 Task: Update 'Card0000000204' with label 'Label0000000204', start date '11/01/2023', due date '11/30/2023 4:19 PM', checklist 'CL0000000204', and assign a member.
Action: Mouse moved to (363, 401)
Screenshot: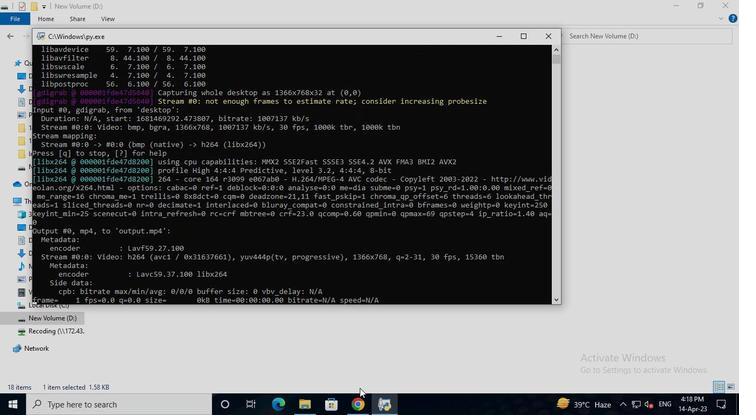 
Action: Mouse pressed left at (363, 401)
Screenshot: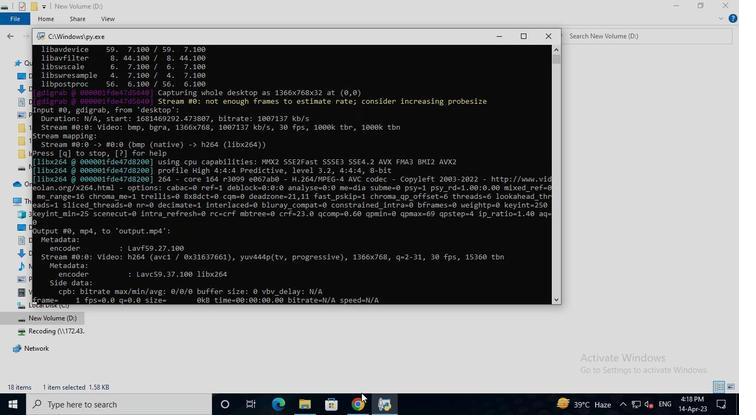 
Action: Mouse moved to (375, 324)
Screenshot: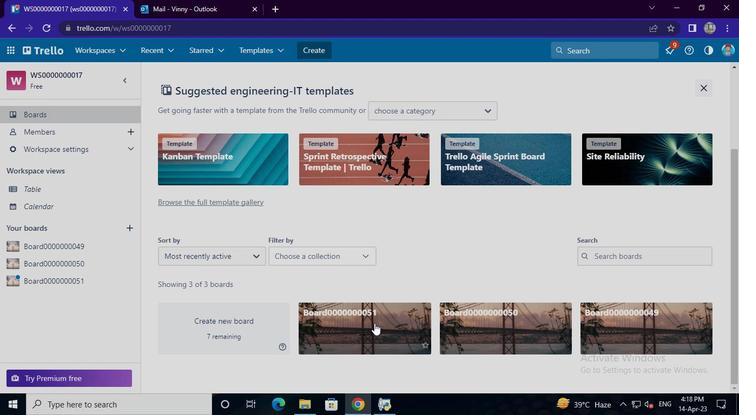 
Action: Mouse pressed left at (375, 324)
Screenshot: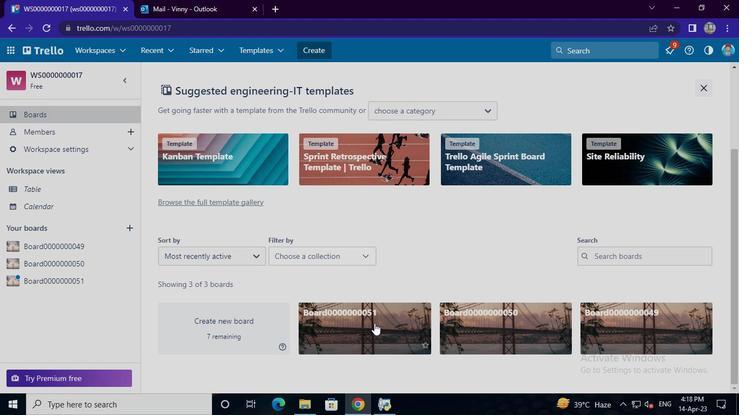 
Action: Mouse moved to (273, 344)
Screenshot: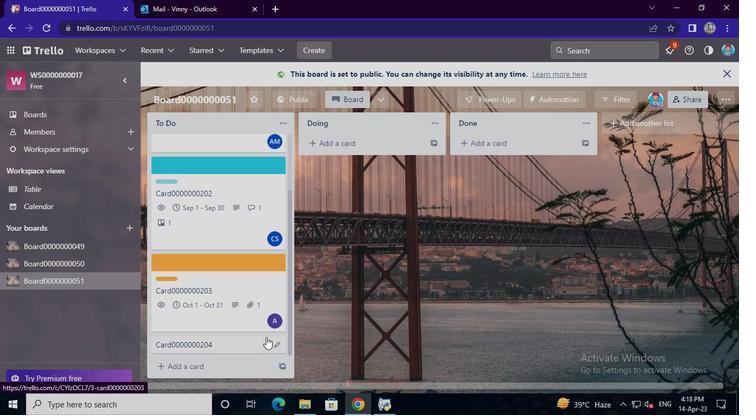
Action: Mouse pressed left at (273, 344)
Screenshot: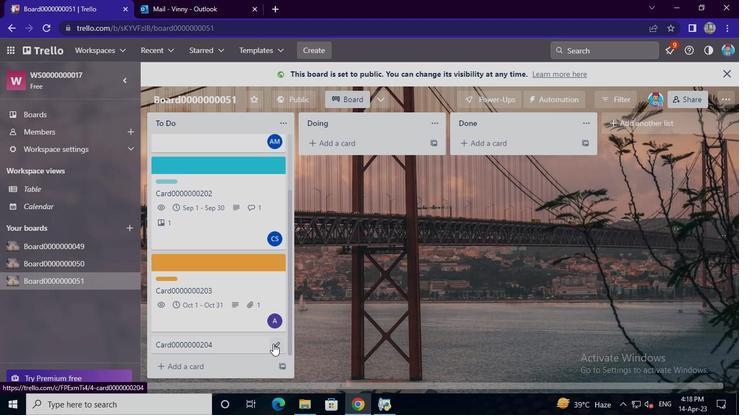 
Action: Mouse moved to (321, 244)
Screenshot: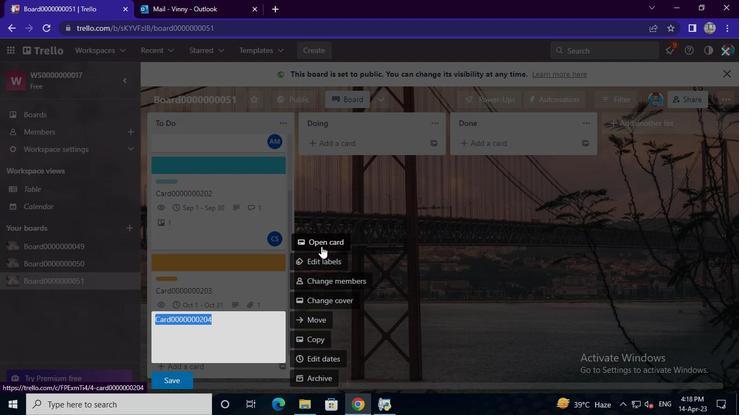
Action: Mouse pressed left at (321, 244)
Screenshot: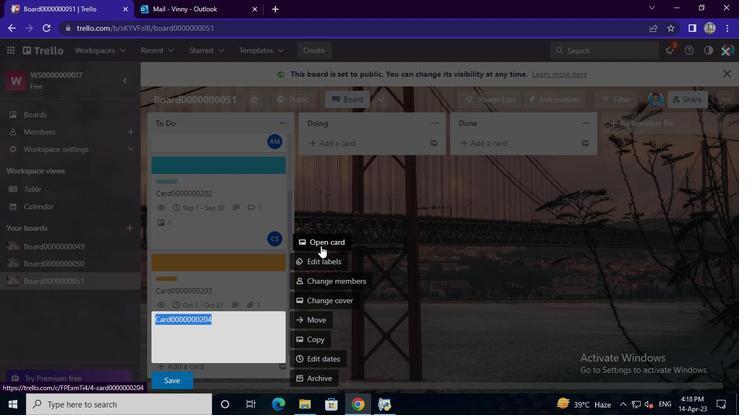 
Action: Mouse moved to (513, 138)
Screenshot: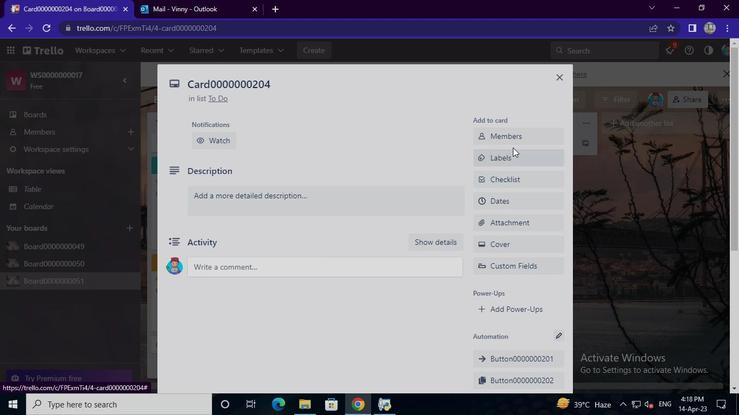
Action: Mouse pressed left at (513, 138)
Screenshot: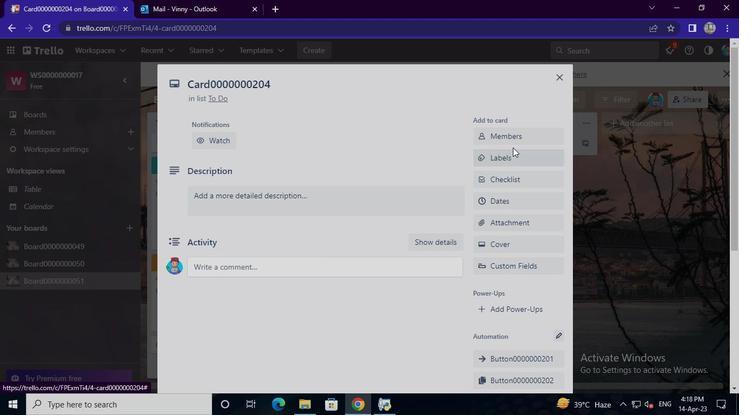 
Action: Mouse moved to (525, 183)
Screenshot: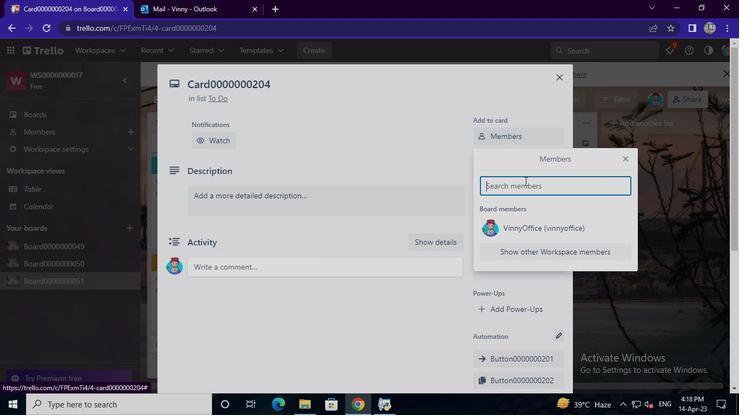 
Action: Mouse pressed left at (525, 183)
Screenshot: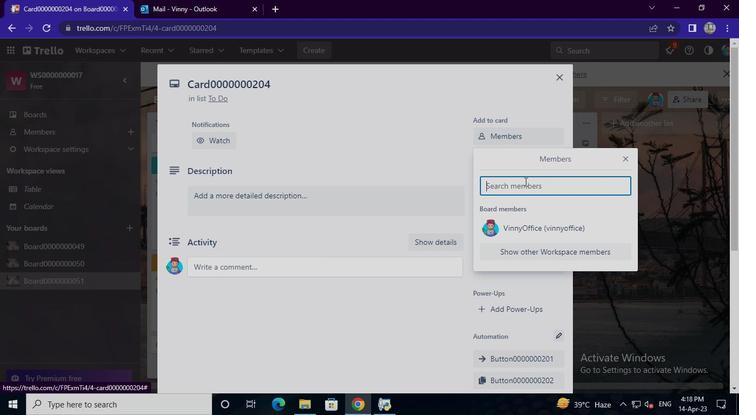 
Action: Mouse moved to (545, 169)
Screenshot: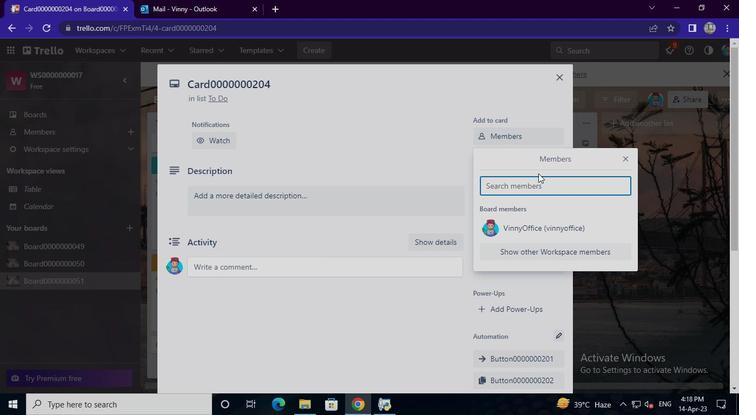 
Action: Keyboard n
Screenshot: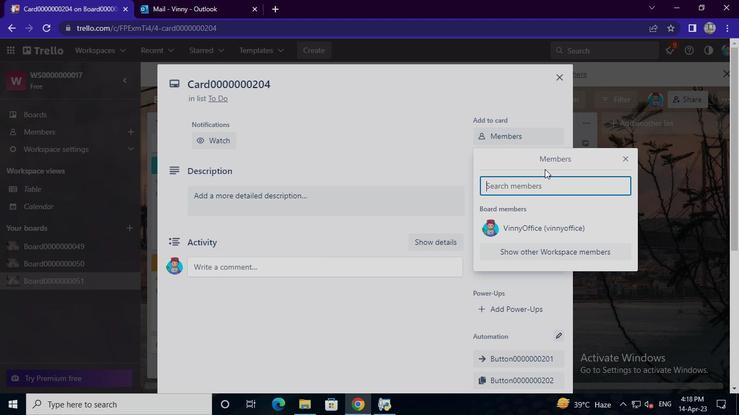 
Action: Keyboard i
Screenshot: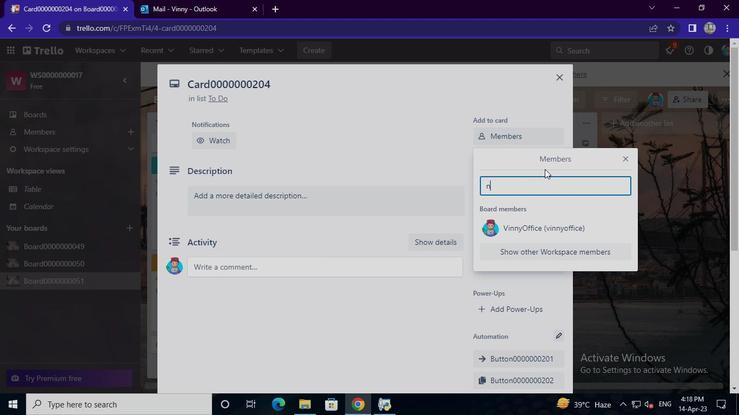 
Action: Keyboard c
Screenshot: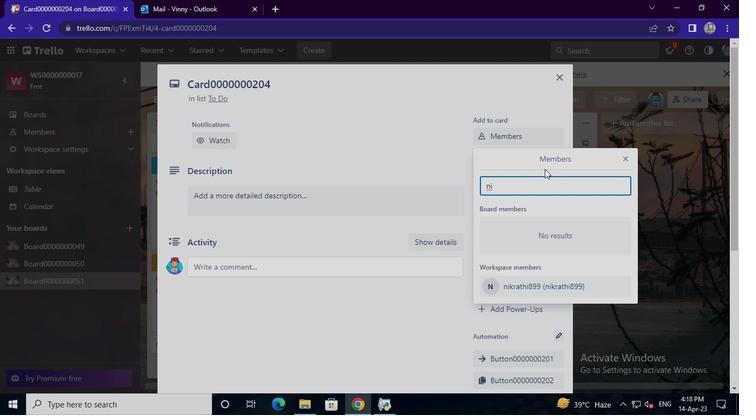 
Action: Keyboard k
Screenshot: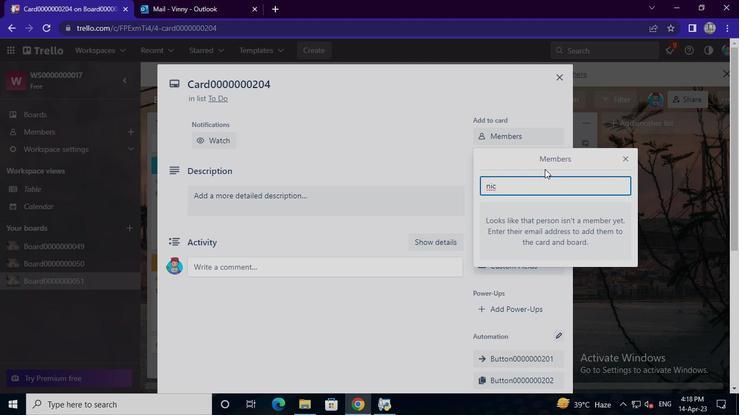 
Action: Keyboard Key.backspace
Screenshot: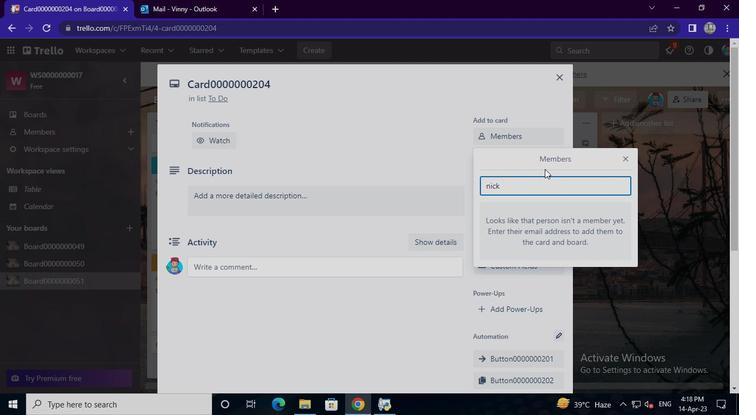 
Action: Keyboard Key.backspace
Screenshot: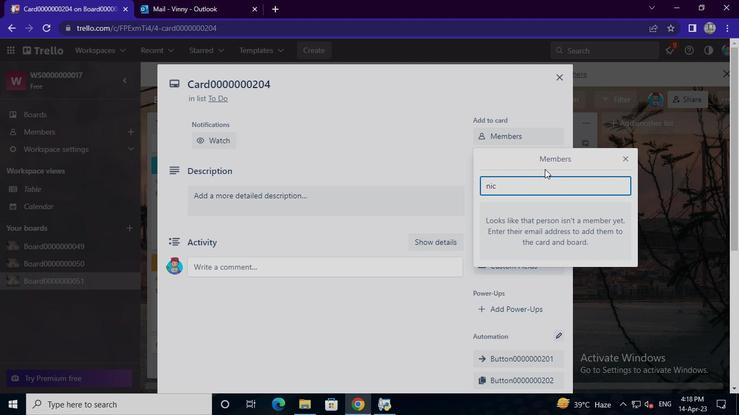 
Action: Keyboard k
Screenshot: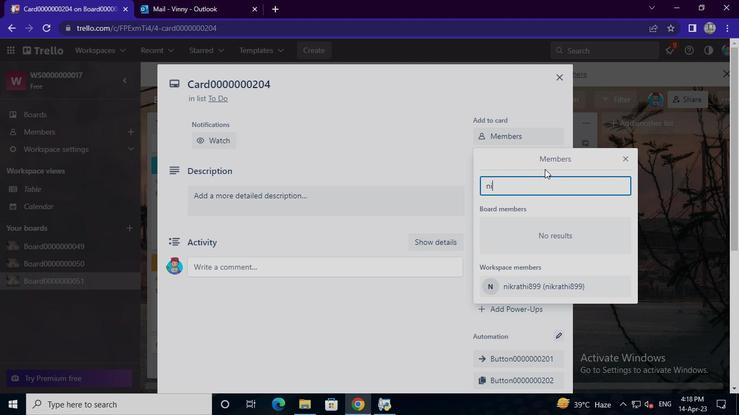 
Action: Keyboard r
Screenshot: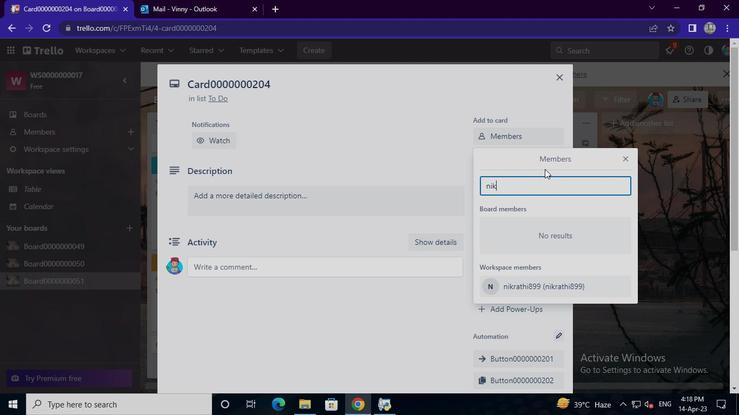 
Action: Keyboard a
Screenshot: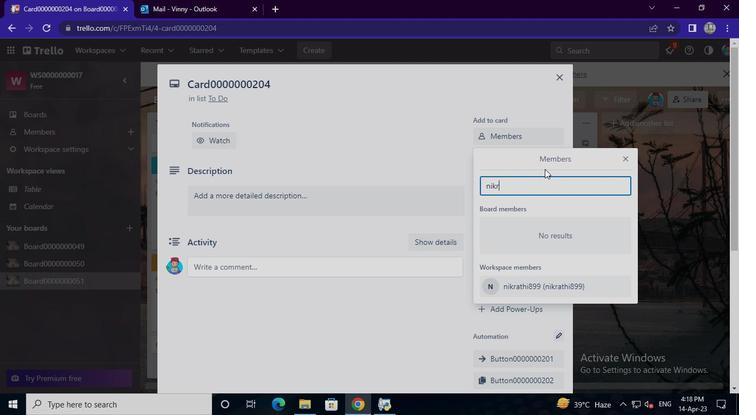 
Action: Keyboard t
Screenshot: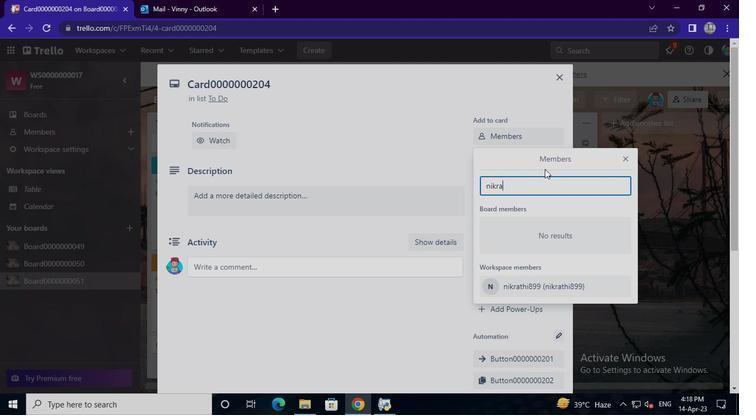 
Action: Keyboard h
Screenshot: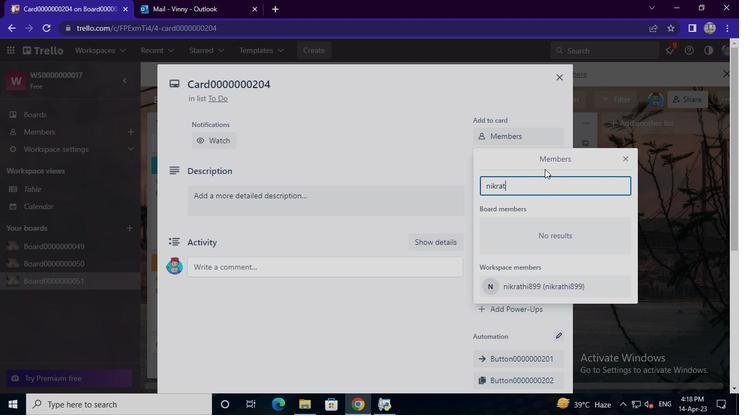 
Action: Keyboard i
Screenshot: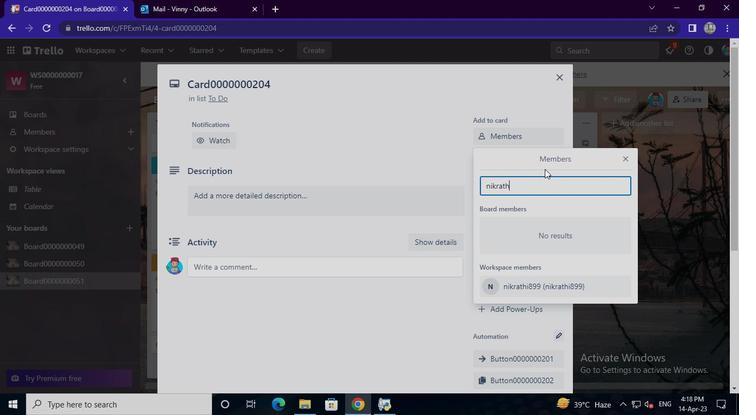 
Action: Keyboard 8
Screenshot: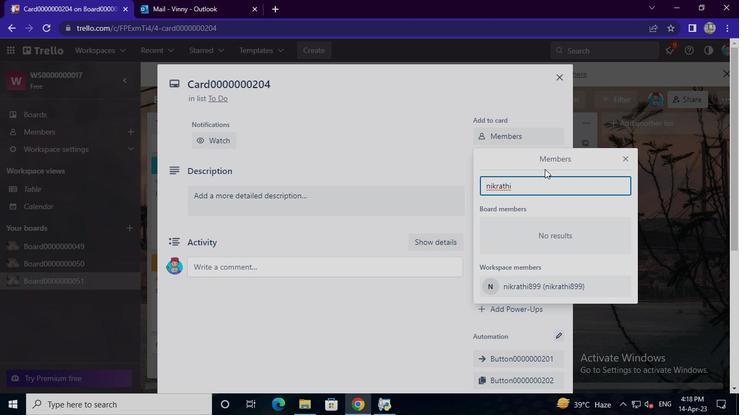 
Action: Keyboard 9
Screenshot: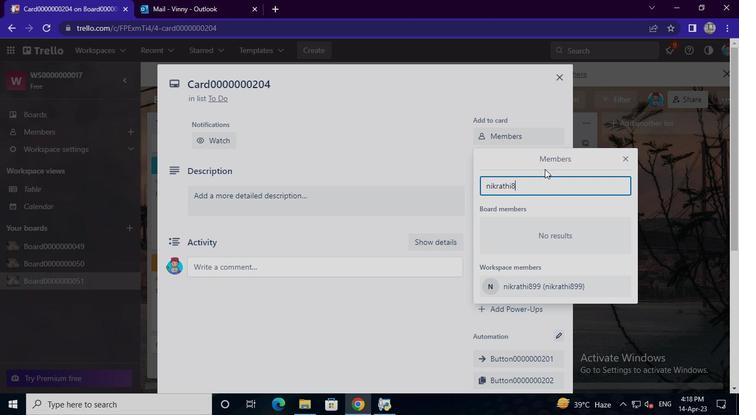 
Action: Keyboard 9
Screenshot: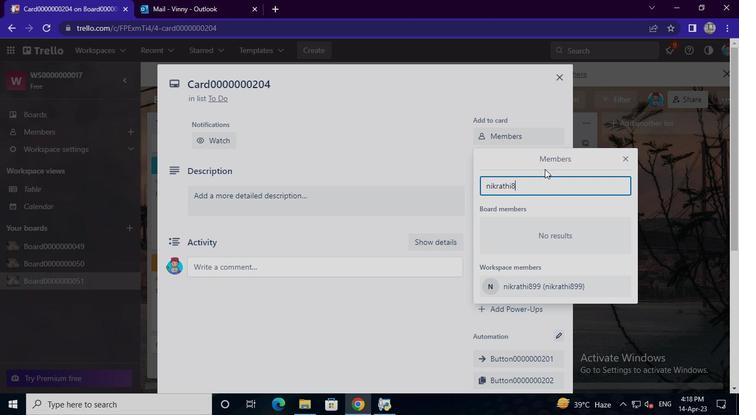 
Action: Keyboard Key.shift
Screenshot: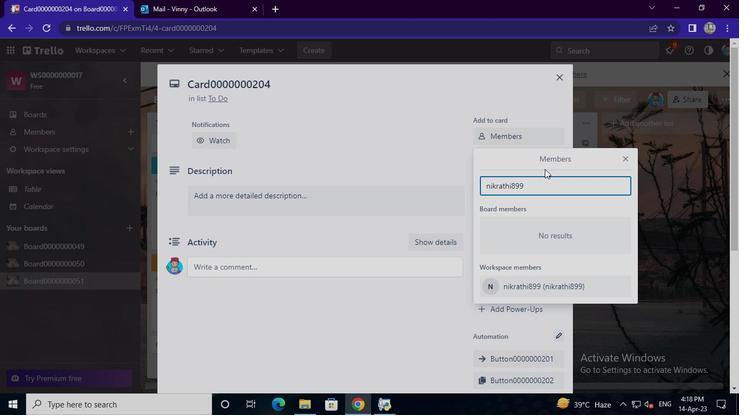 
Action: Keyboard Key.shift
Screenshot: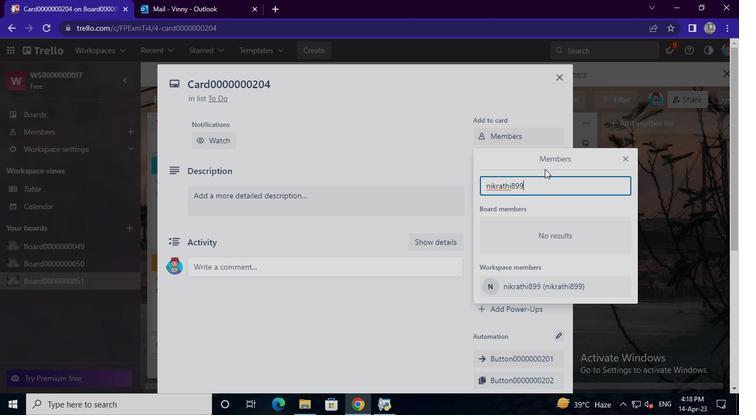 
Action: Keyboard Key.shift
Screenshot: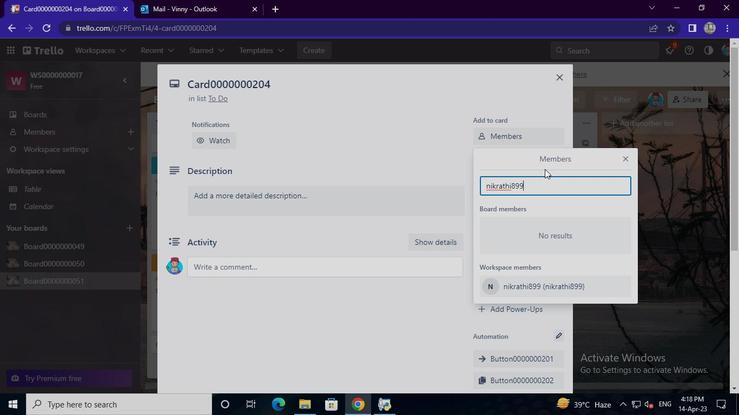 
Action: Keyboard Key.shift
Screenshot: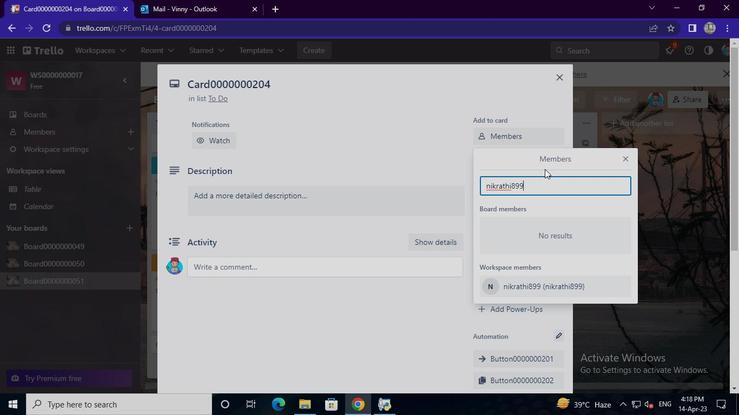 
Action: Keyboard @
Screenshot: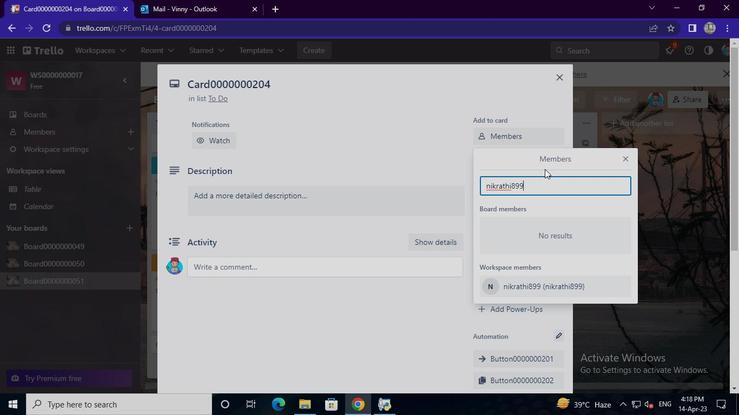 
Action: Keyboard g
Screenshot: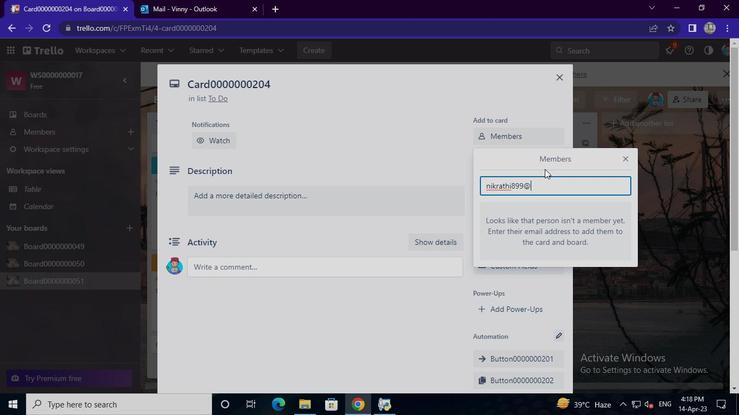 
Action: Keyboard m
Screenshot: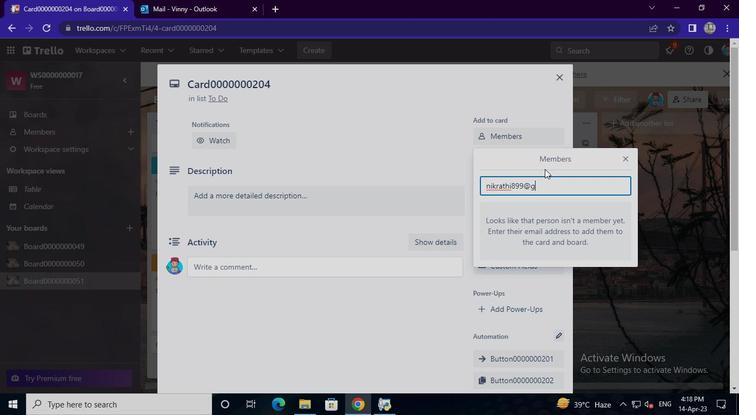 
Action: Keyboard a
Screenshot: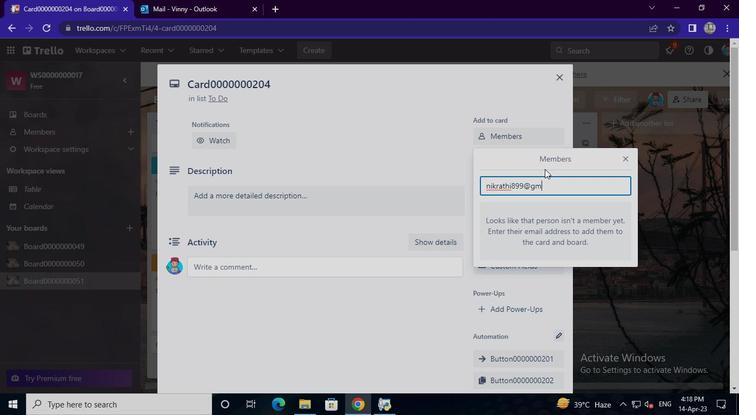 
Action: Keyboard i
Screenshot: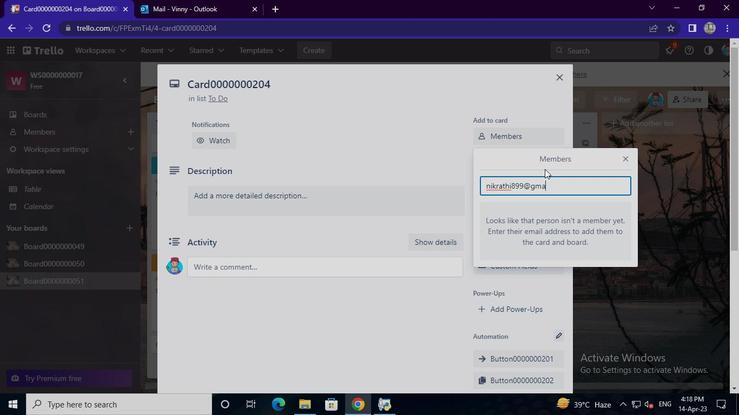 
Action: Keyboard l
Screenshot: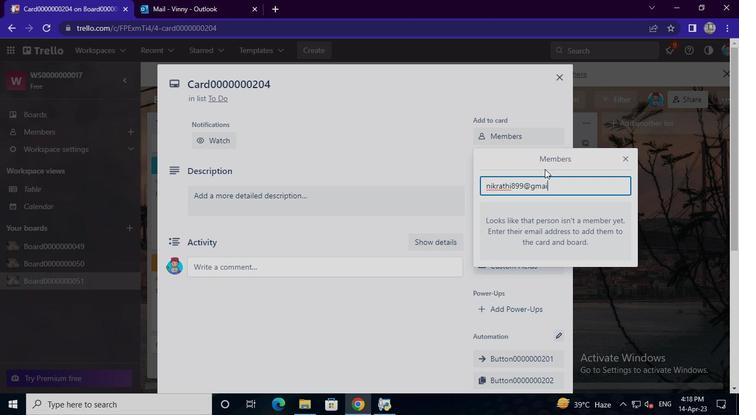 
Action: Keyboard .
Screenshot: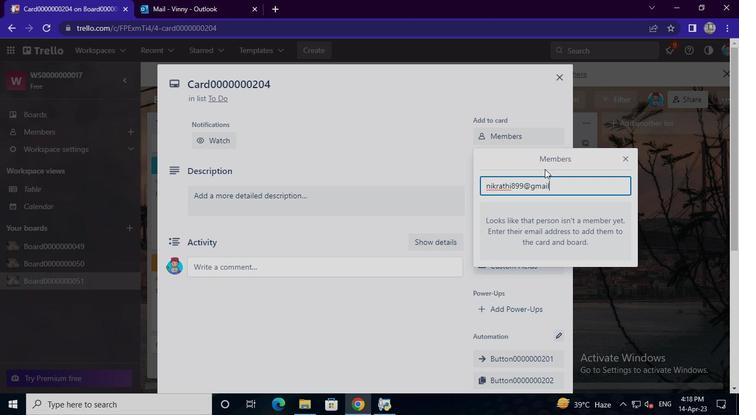 
Action: Keyboard c
Screenshot: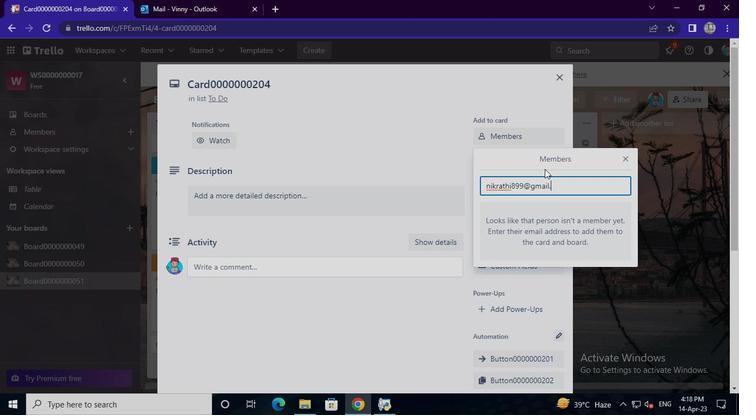 
Action: Keyboard o
Screenshot: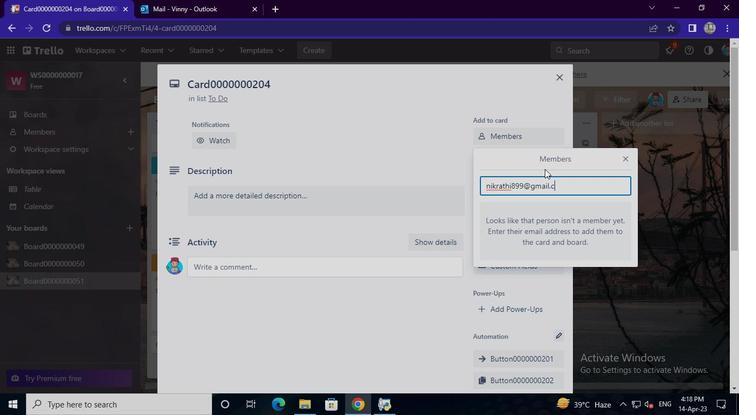 
Action: Keyboard m
Screenshot: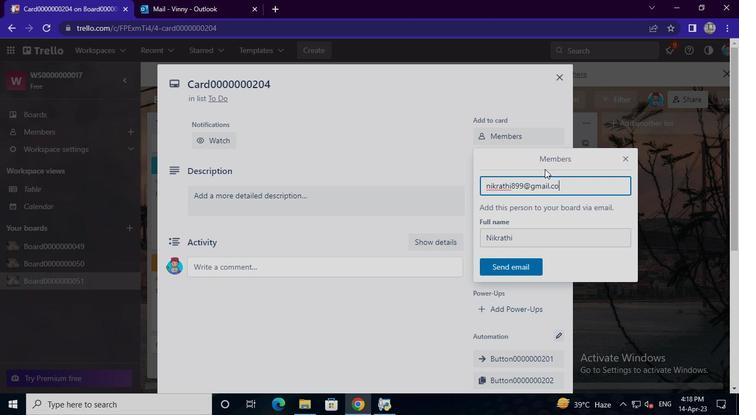 
Action: Mouse moved to (518, 269)
Screenshot: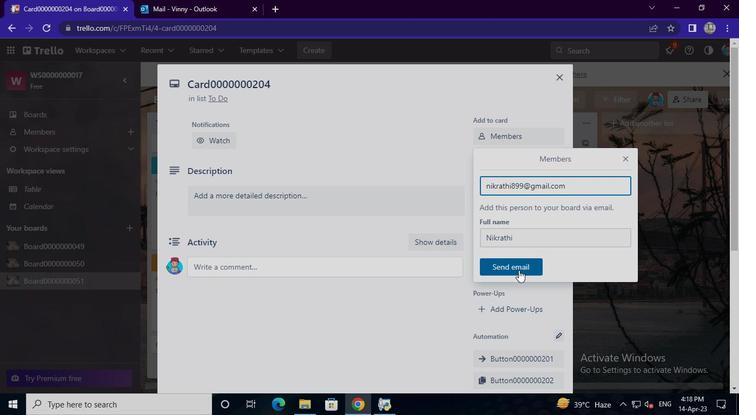
Action: Mouse pressed left at (518, 269)
Screenshot: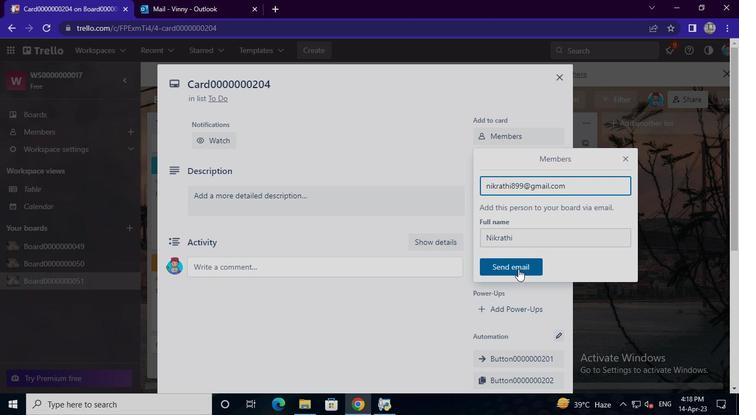 
Action: Mouse moved to (514, 162)
Screenshot: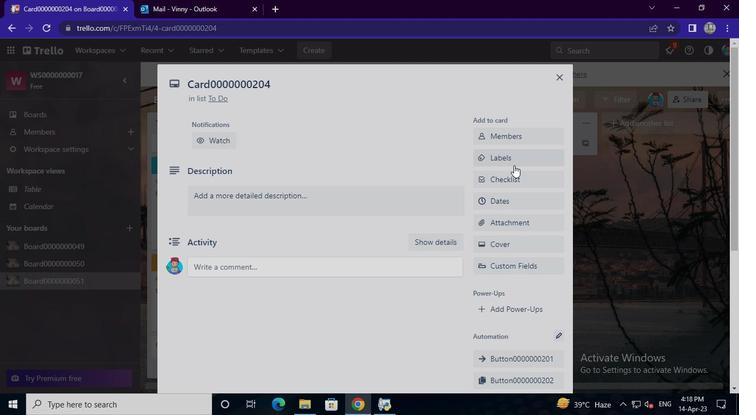 
Action: Mouse pressed left at (514, 162)
Screenshot: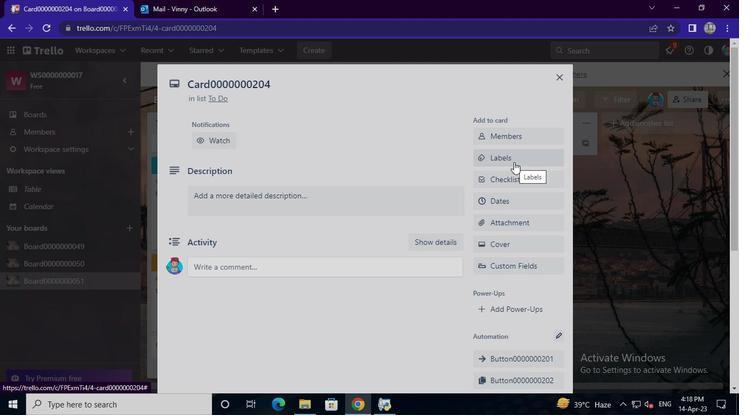 
Action: Mouse moved to (532, 103)
Screenshot: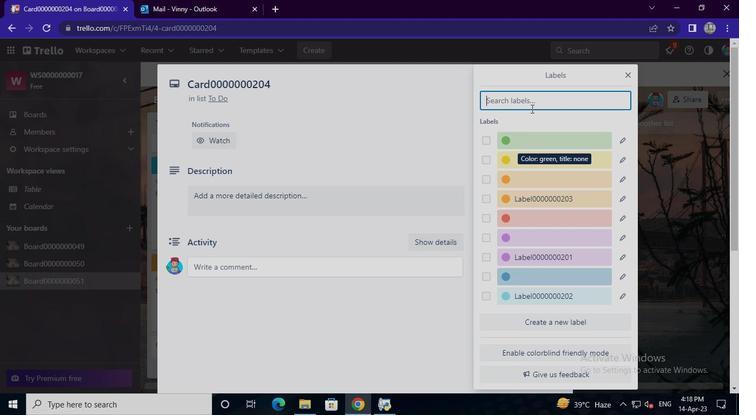 
Action: Mouse pressed left at (532, 103)
Screenshot: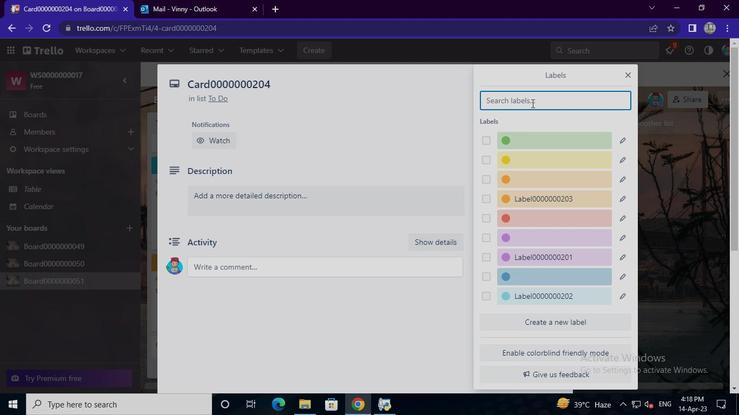 
Action: Mouse moved to (561, 80)
Screenshot: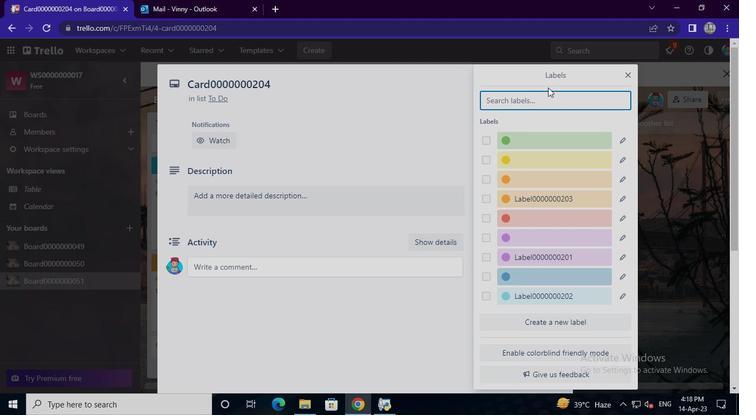 
Action: Keyboard Key.shift
Screenshot: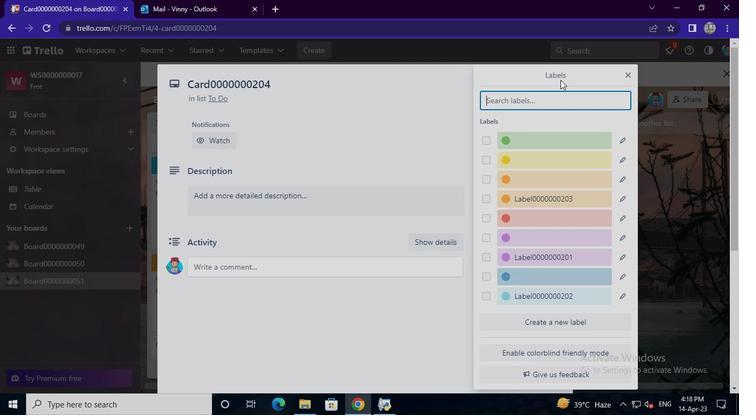 
Action: Keyboard L
Screenshot: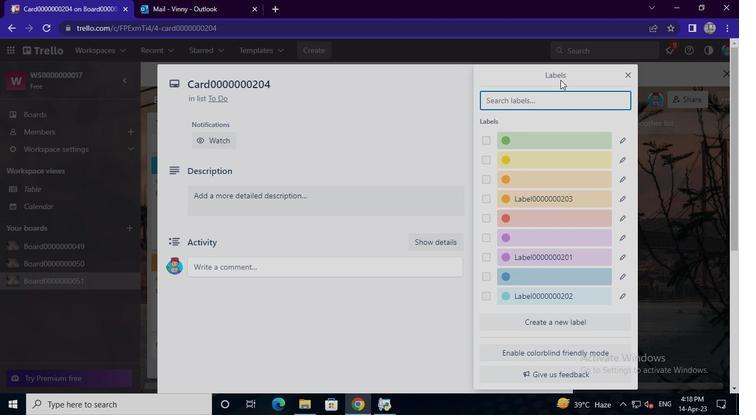 
Action: Keyboard a
Screenshot: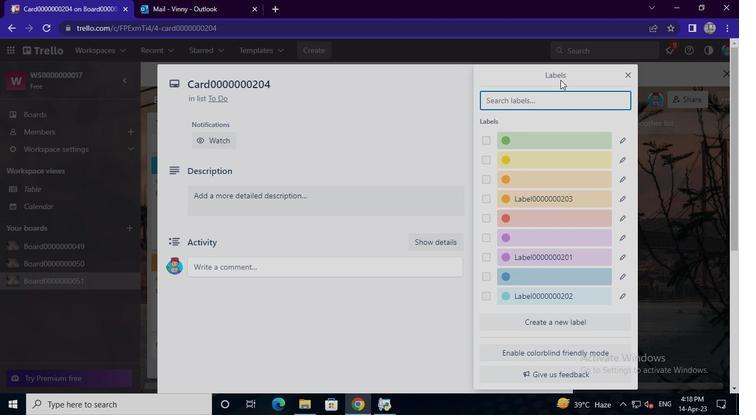 
Action: Keyboard b
Screenshot: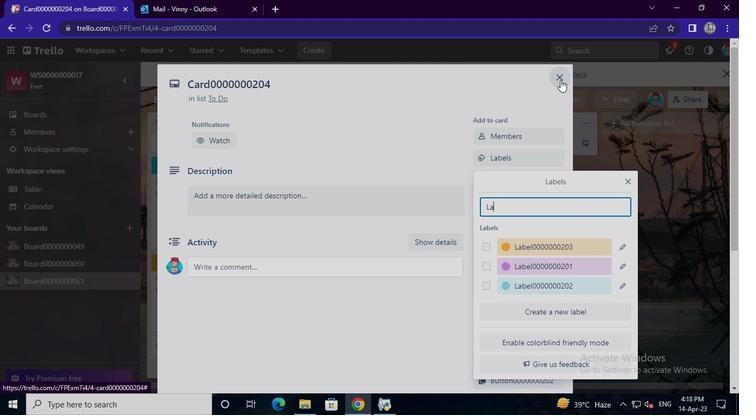 
Action: Keyboard e
Screenshot: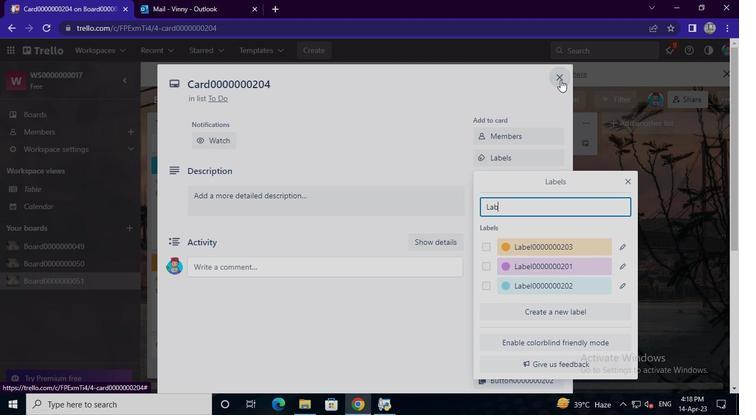 
Action: Keyboard l
Screenshot: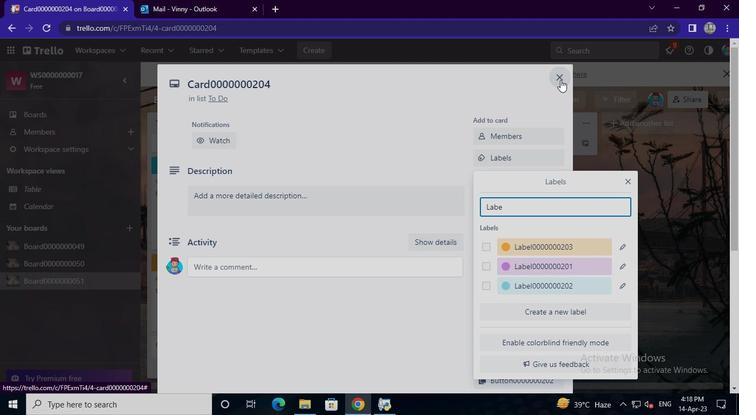 
Action: Keyboard <96>
Screenshot: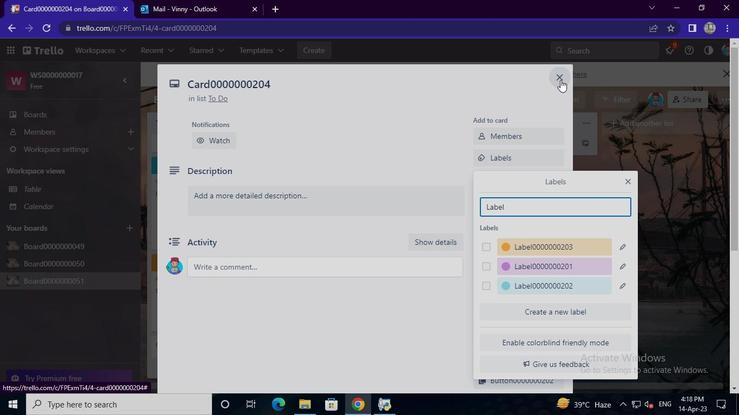 
Action: Keyboard <96>
Screenshot: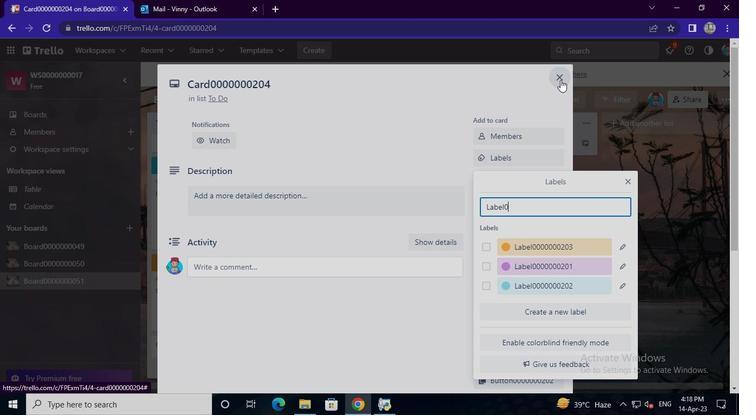 
Action: Keyboard <96>
Screenshot: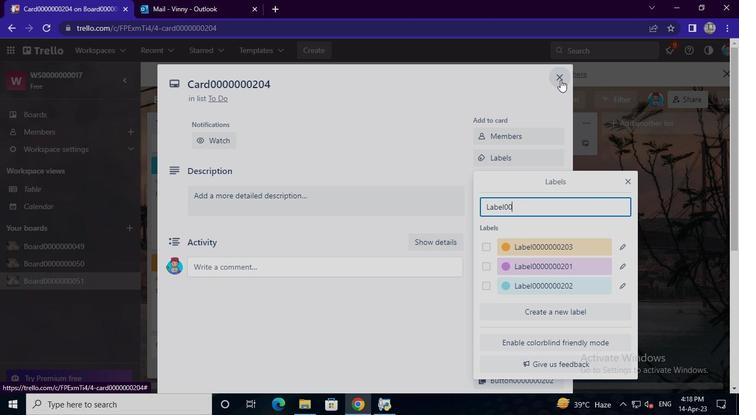 
Action: Keyboard <96>
Screenshot: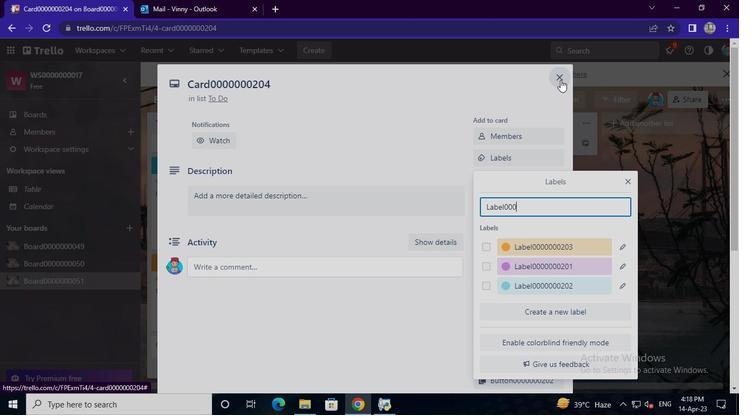 
Action: Keyboard <96>
Screenshot: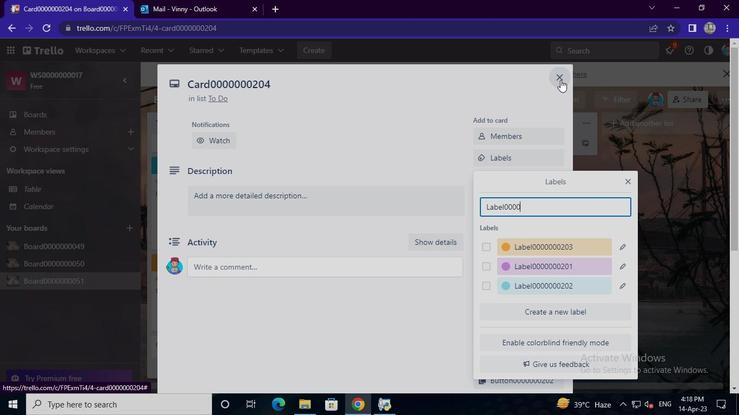 
Action: Keyboard <96>
Screenshot: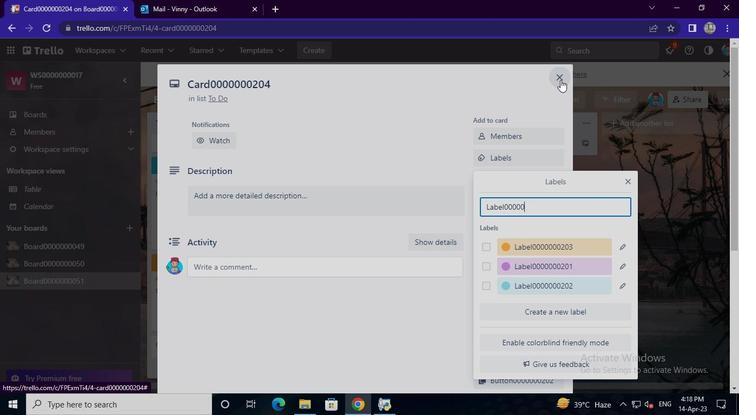 
Action: Keyboard <96>
Screenshot: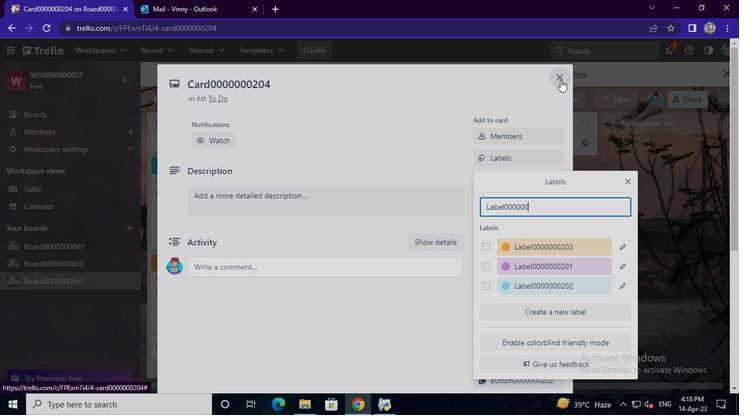 
Action: Keyboard <98>
Screenshot: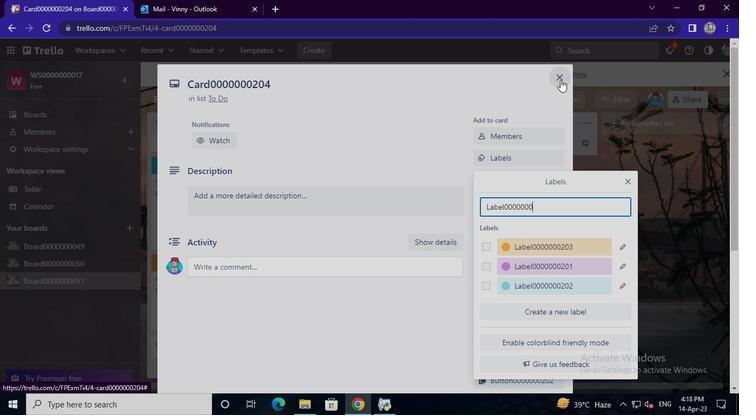 
Action: Keyboard <96>
Screenshot: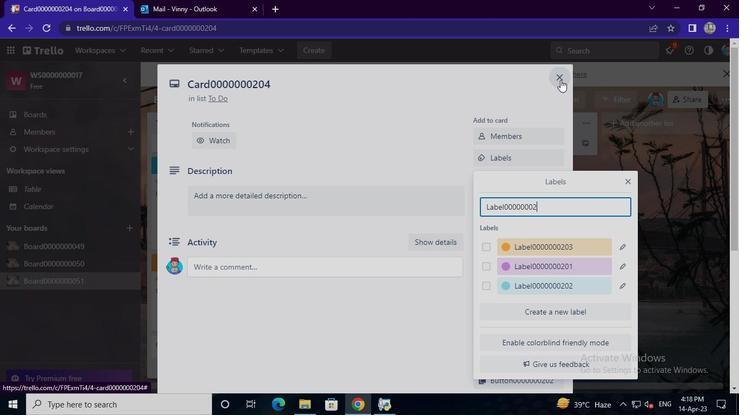 
Action: Keyboard <100>
Screenshot: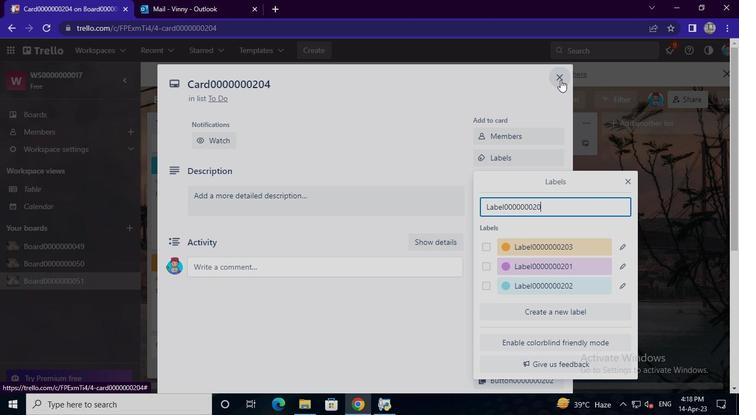 
Action: Mouse moved to (580, 242)
Screenshot: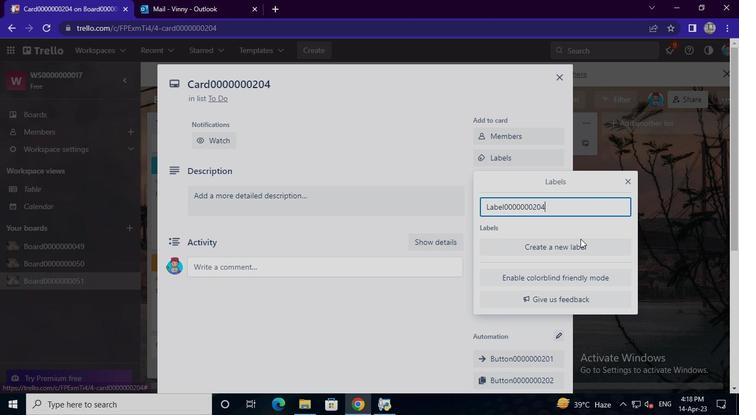 
Action: Mouse pressed left at (580, 242)
Screenshot: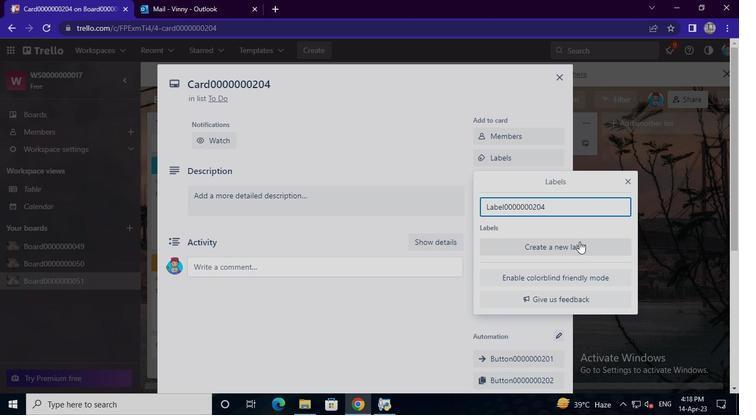 
Action: Mouse moved to (587, 228)
Screenshot: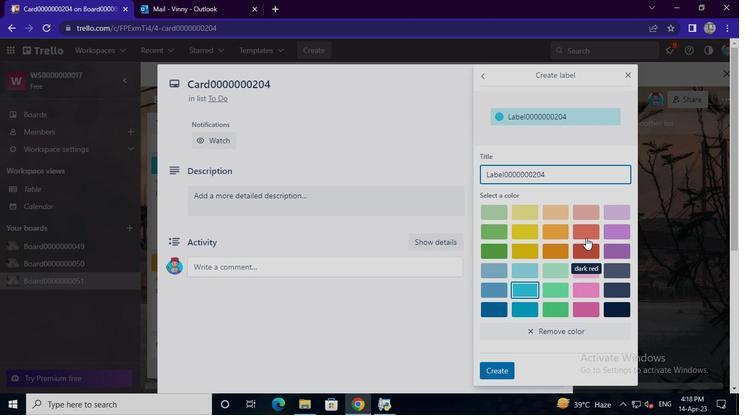 
Action: Mouse pressed left at (587, 228)
Screenshot: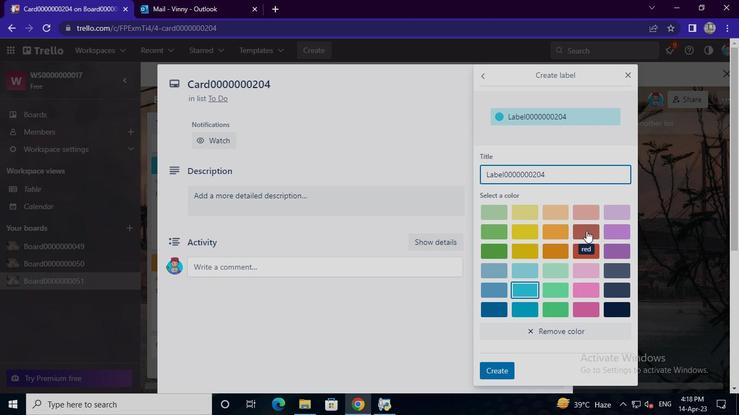 
Action: Mouse moved to (506, 365)
Screenshot: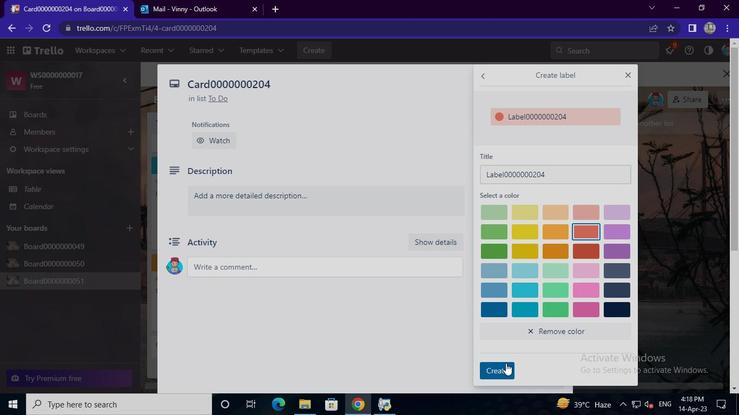 
Action: Mouse pressed left at (506, 365)
Screenshot: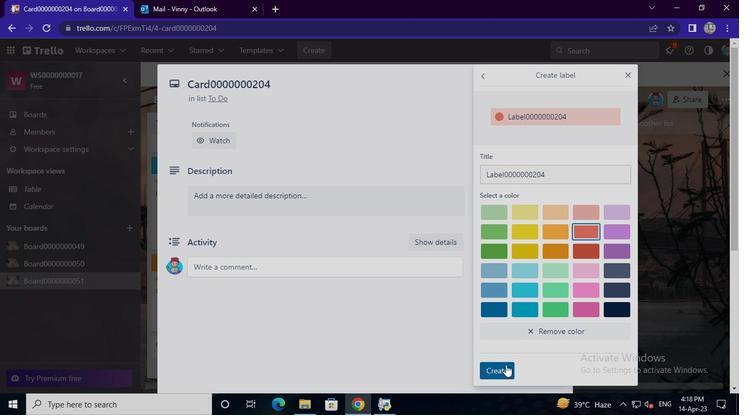 
Action: Mouse moved to (443, 334)
Screenshot: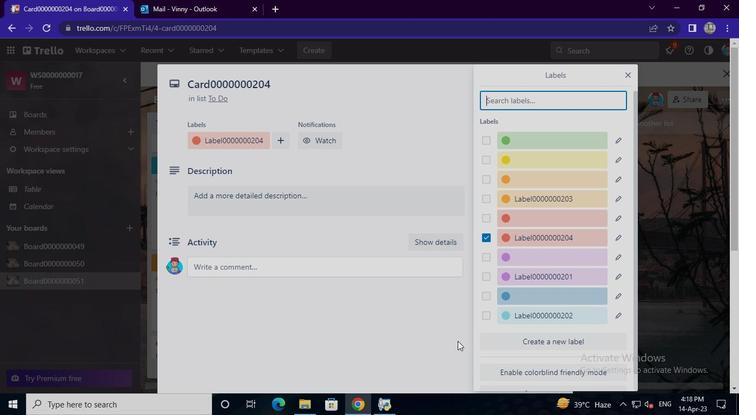 
Action: Mouse pressed left at (443, 334)
Screenshot: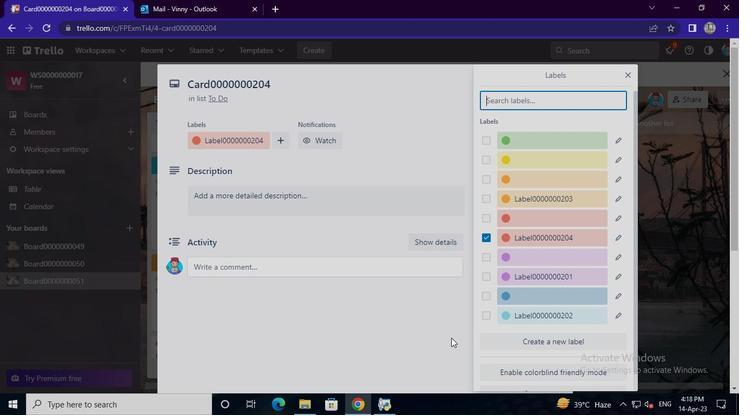 
Action: Mouse moved to (519, 183)
Screenshot: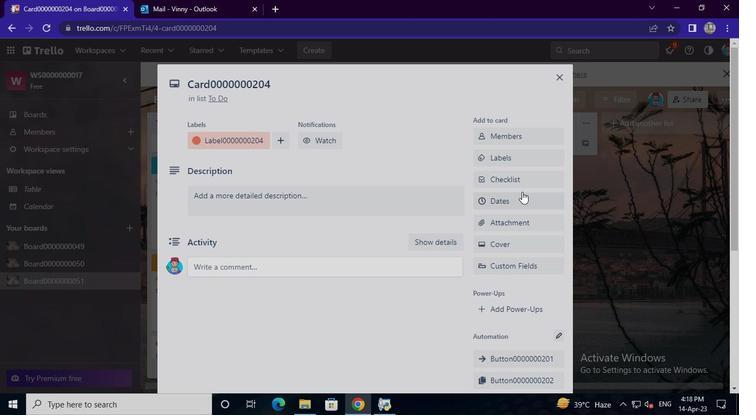 
Action: Mouse pressed left at (519, 183)
Screenshot: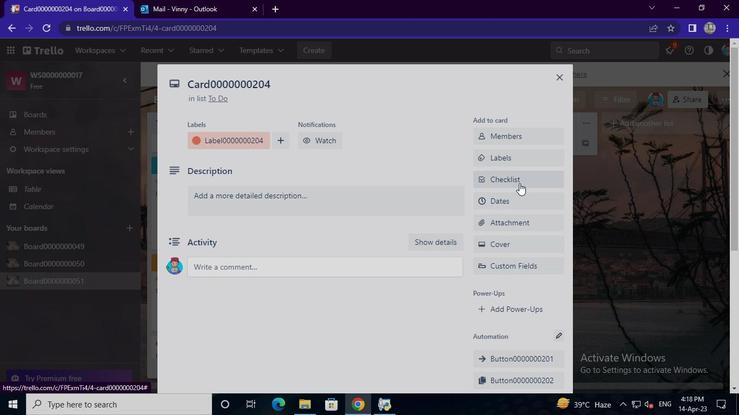 
Action: Mouse moved to (534, 239)
Screenshot: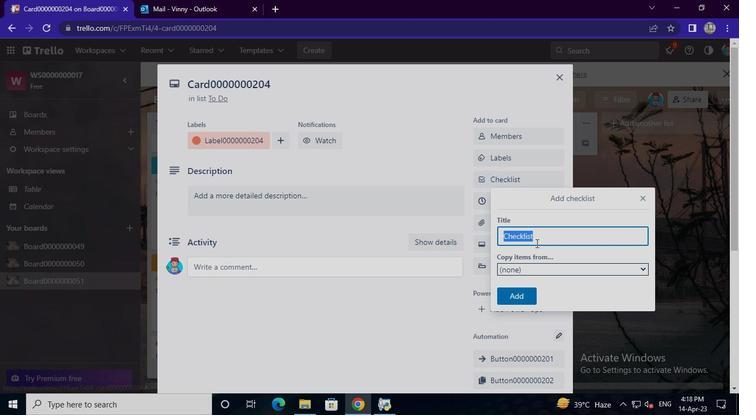 
Action: Keyboard Key.backspace
Screenshot: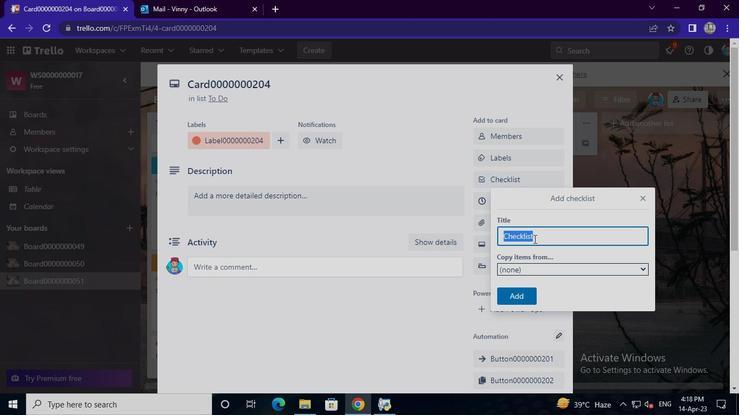 
Action: Keyboard Key.shift
Screenshot: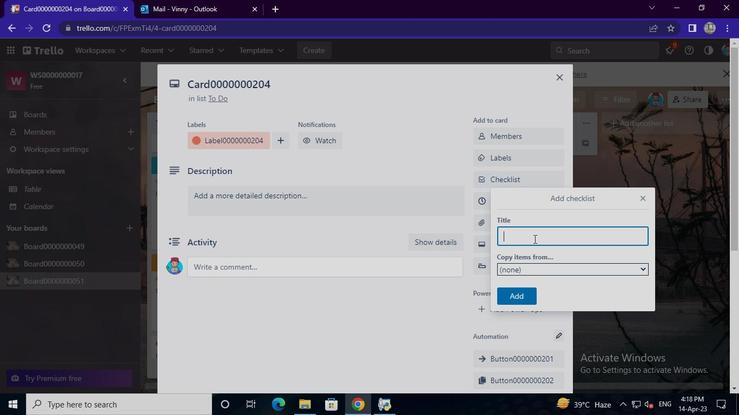 
Action: Keyboard C
Screenshot: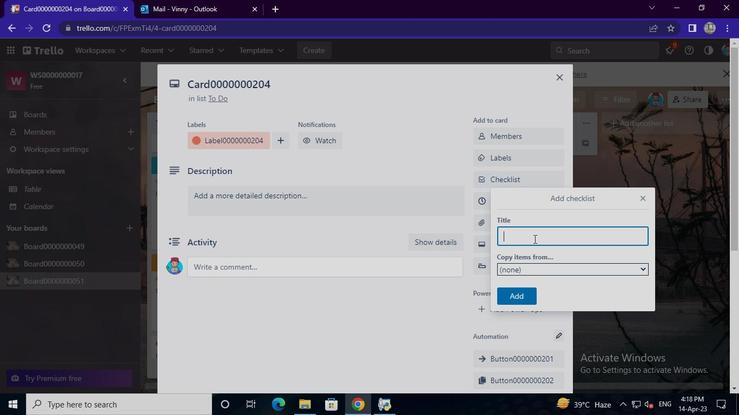
Action: Keyboard L
Screenshot: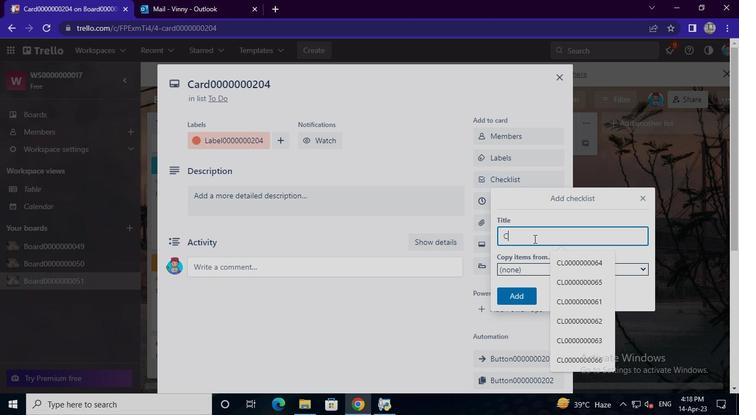 
Action: Keyboard <96>
Screenshot: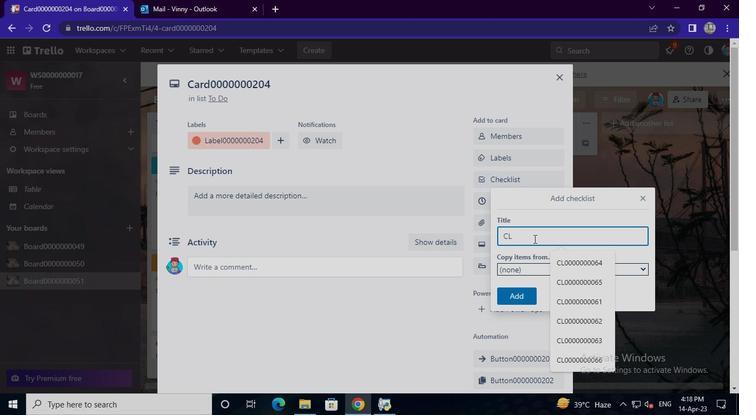 
Action: Keyboard <96>
Screenshot: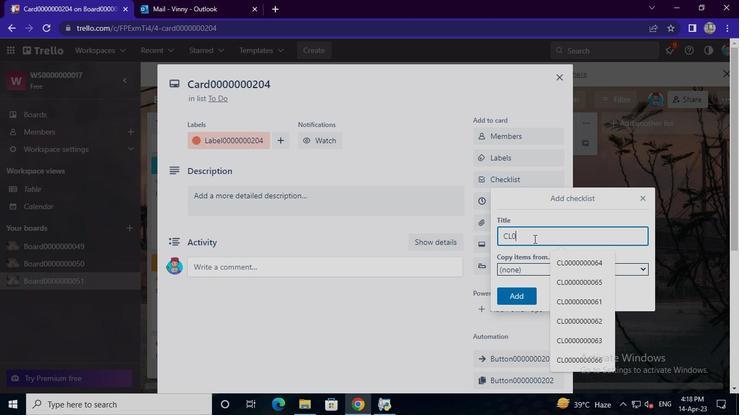 
Action: Keyboard <96>
Screenshot: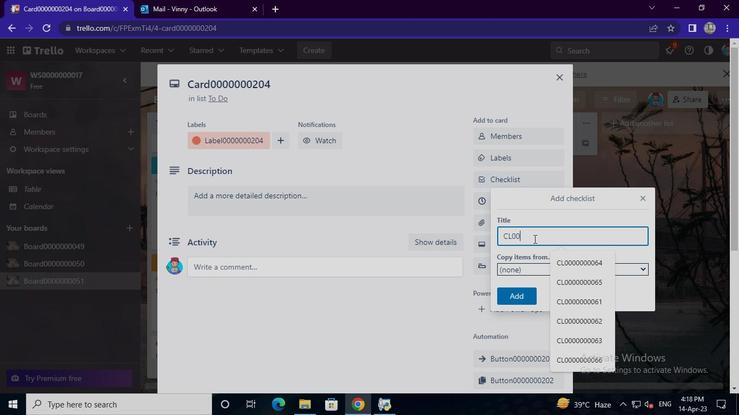 
Action: Keyboard <96>
Screenshot: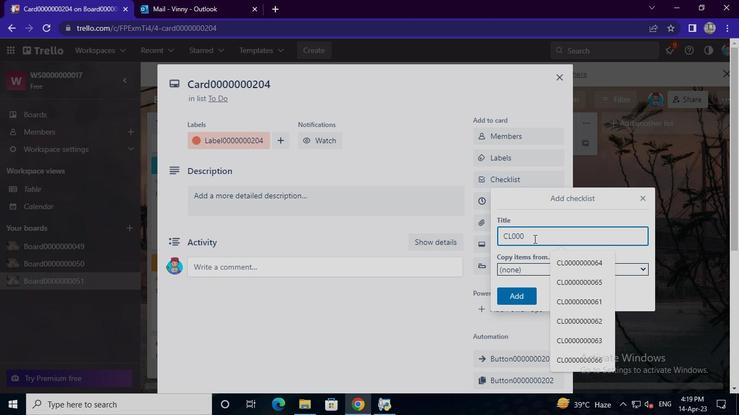 
Action: Keyboard <96>
Screenshot: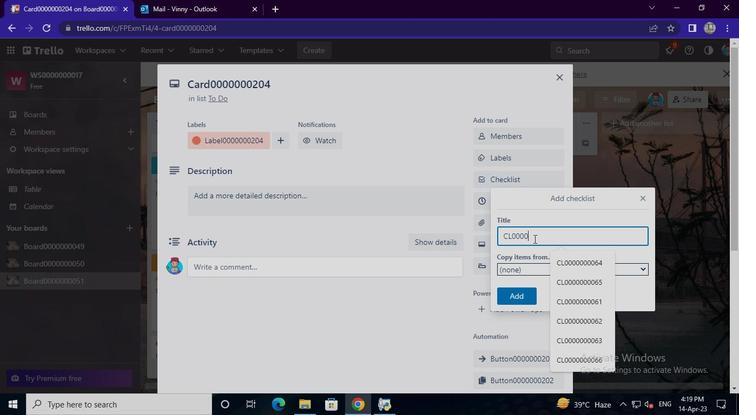 
Action: Keyboard <96>
Screenshot: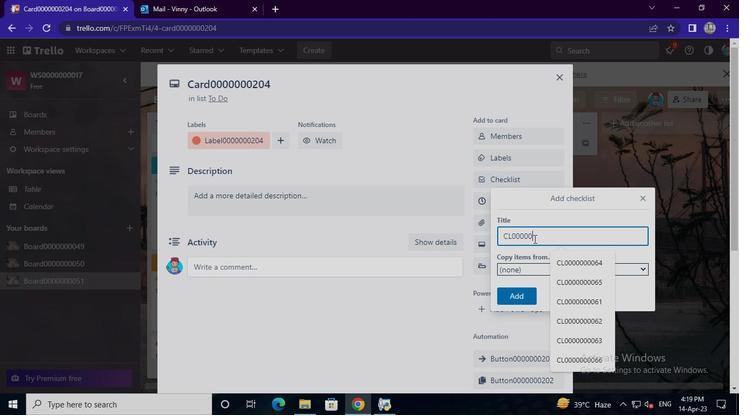 
Action: Keyboard <96>
Screenshot: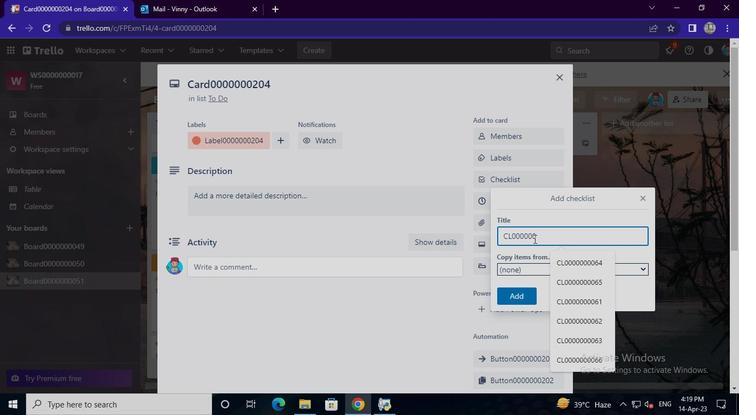 
Action: Keyboard <98>
Screenshot: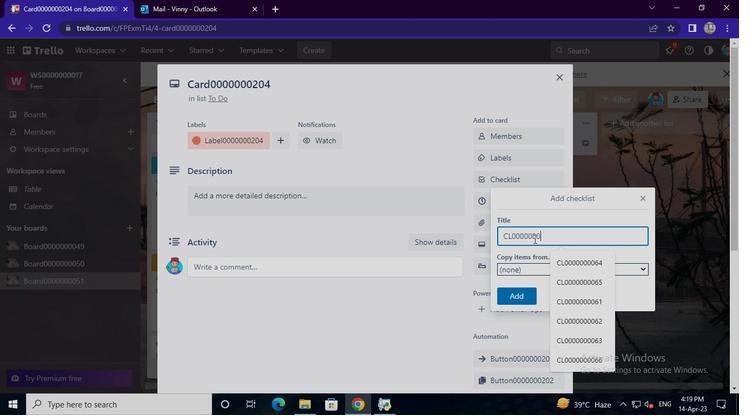 
Action: Keyboard <96>
Screenshot: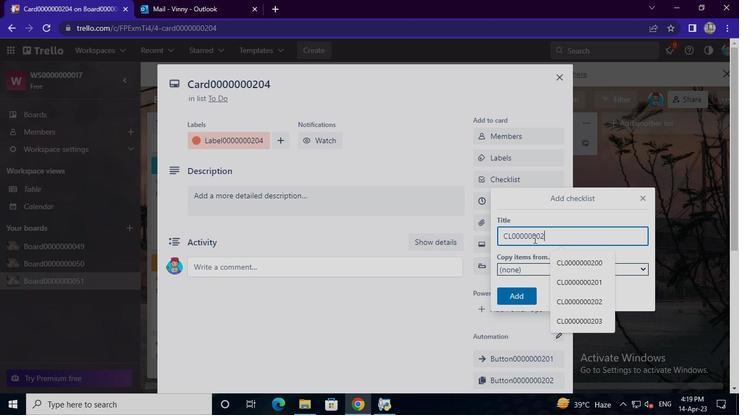 
Action: Keyboard <100>
Screenshot: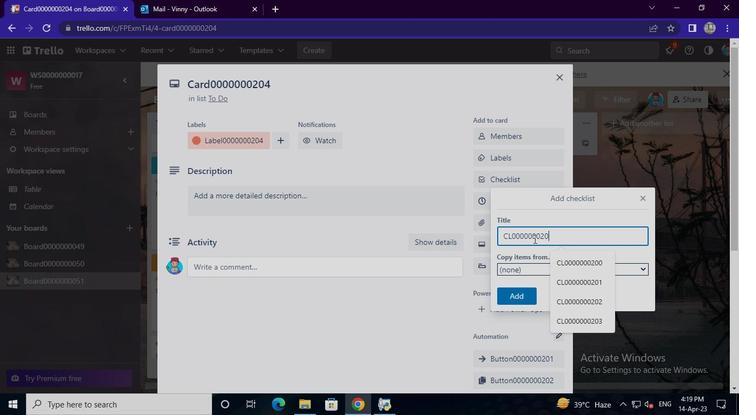 
Action: Mouse moved to (526, 292)
Screenshot: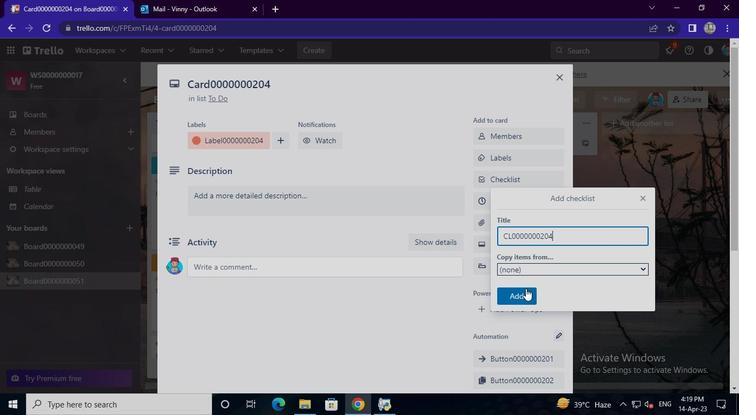 
Action: Mouse pressed left at (526, 292)
Screenshot: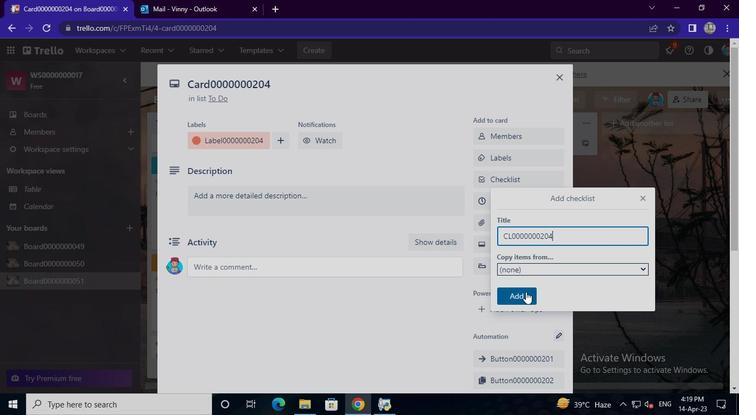
Action: Mouse moved to (510, 197)
Screenshot: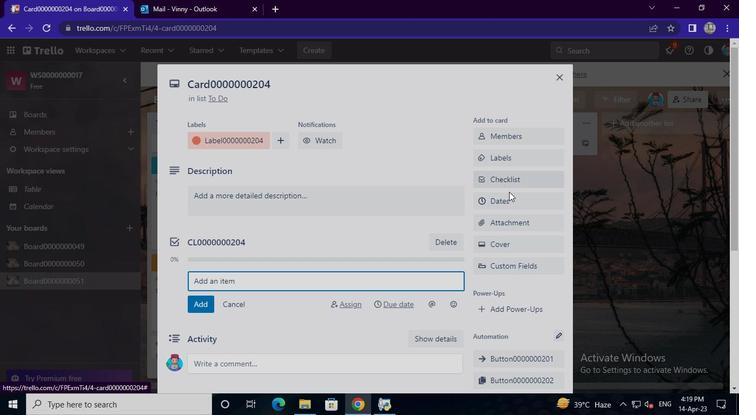 
Action: Mouse pressed left at (510, 197)
Screenshot: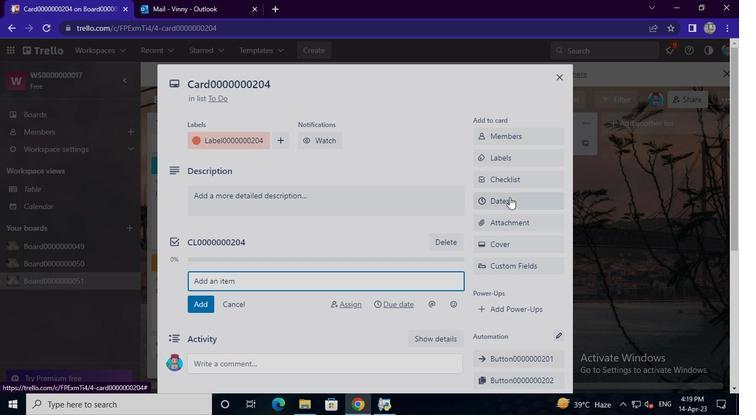 
Action: Mouse moved to (484, 267)
Screenshot: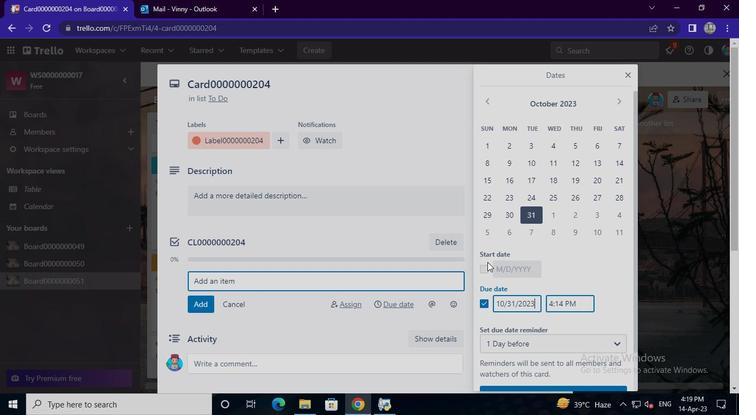 
Action: Mouse pressed left at (484, 267)
Screenshot: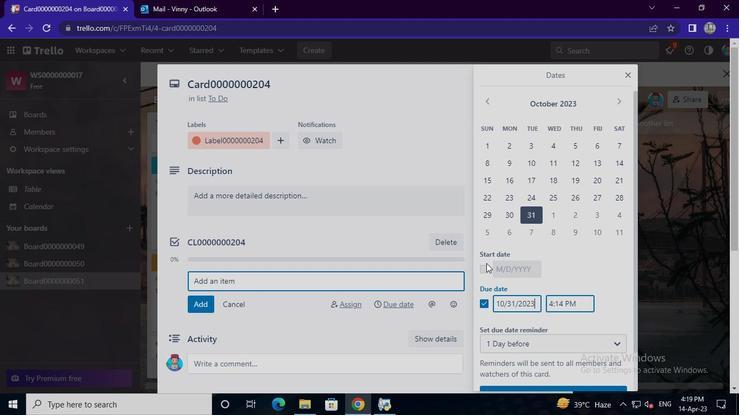 
Action: Mouse moved to (485, 302)
Screenshot: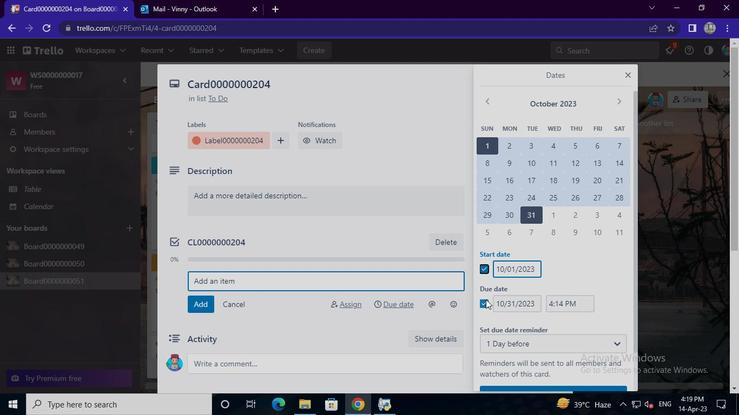 
Action: Mouse pressed left at (485, 302)
Screenshot: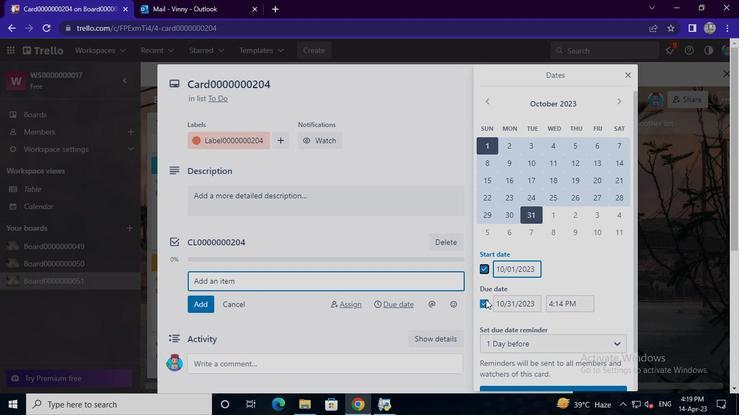 
Action: Mouse moved to (621, 101)
Screenshot: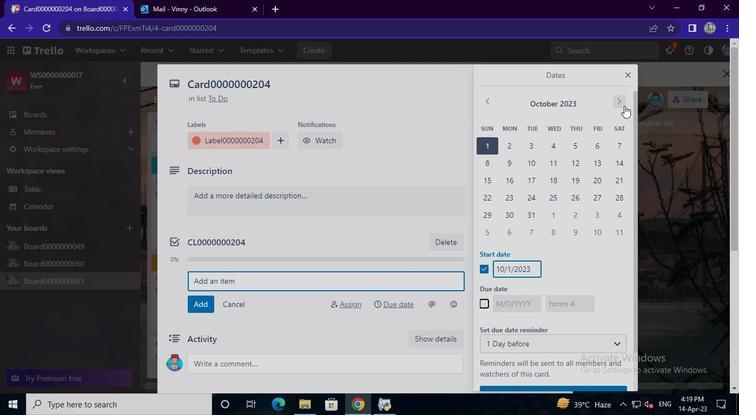 
Action: Mouse pressed left at (621, 101)
Screenshot: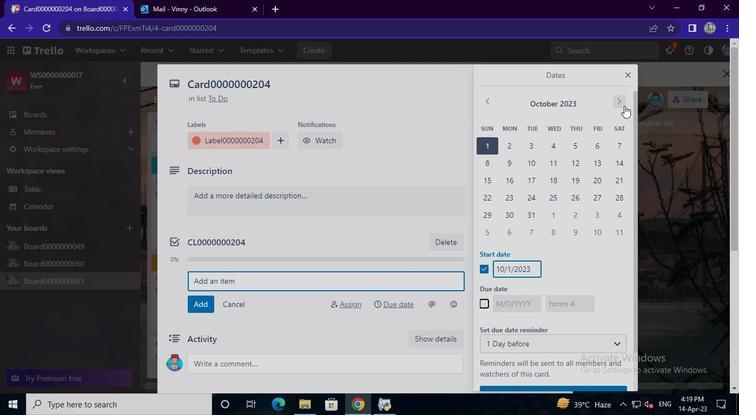 
Action: Mouse moved to (550, 142)
Screenshot: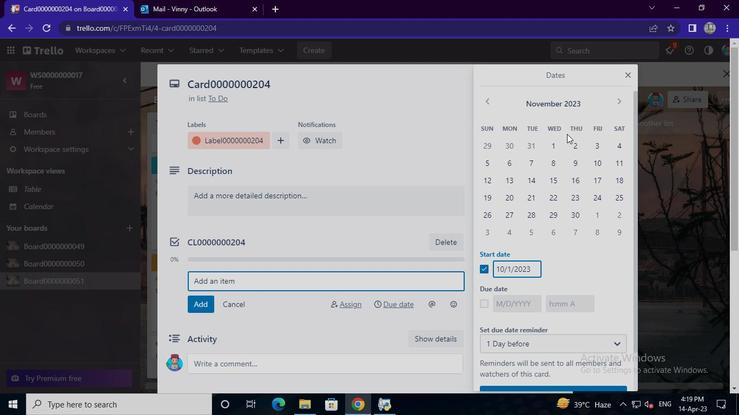 
Action: Mouse pressed left at (550, 142)
Screenshot: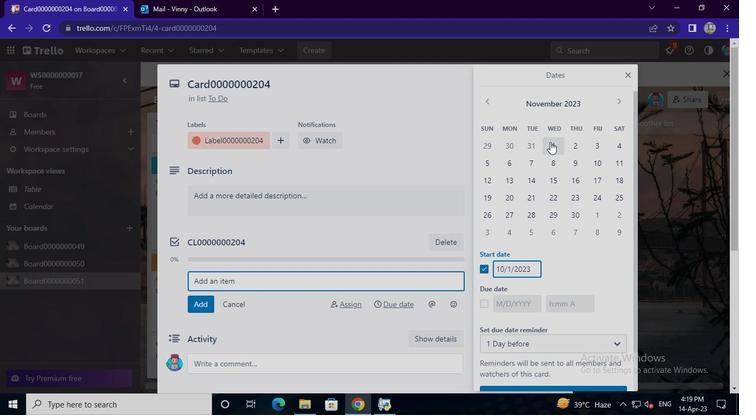 
Action: Mouse moved to (487, 303)
Screenshot: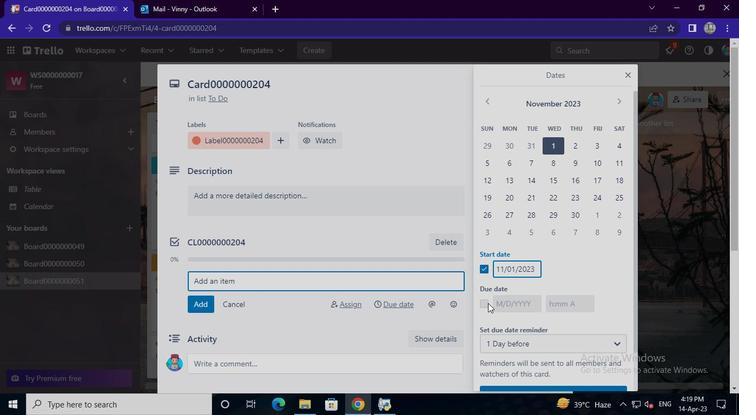 
Action: Mouse pressed left at (487, 303)
Screenshot: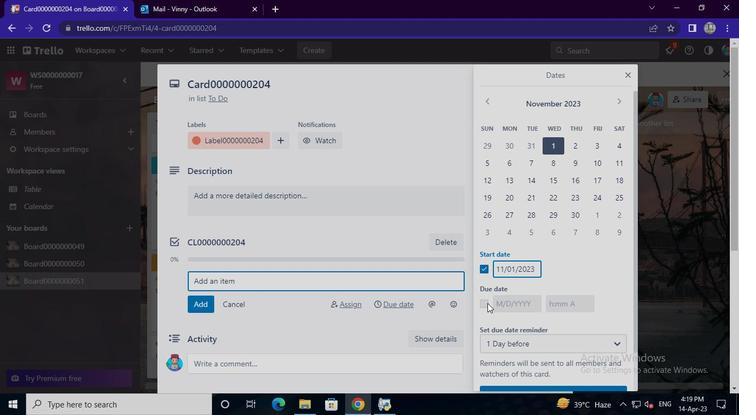
Action: Mouse moved to (579, 218)
Screenshot: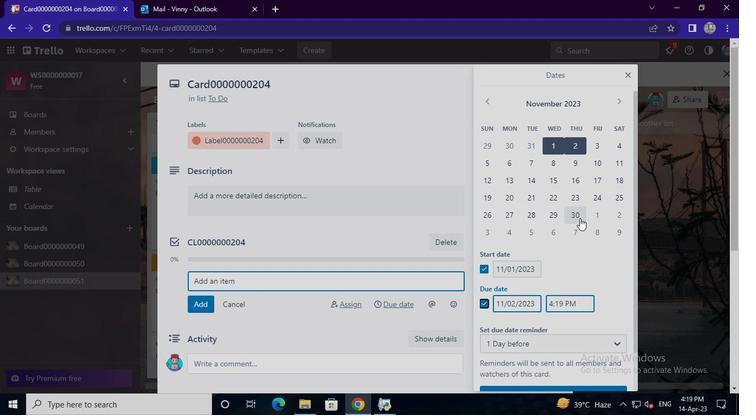 
Action: Mouse pressed left at (579, 218)
Screenshot: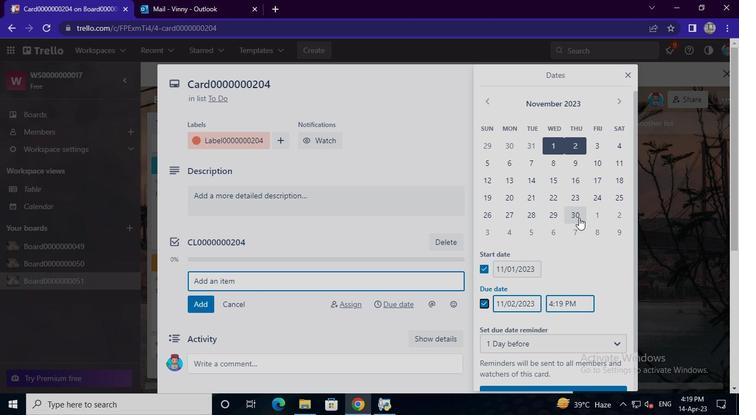 
Action: Mouse moved to (565, 386)
Screenshot: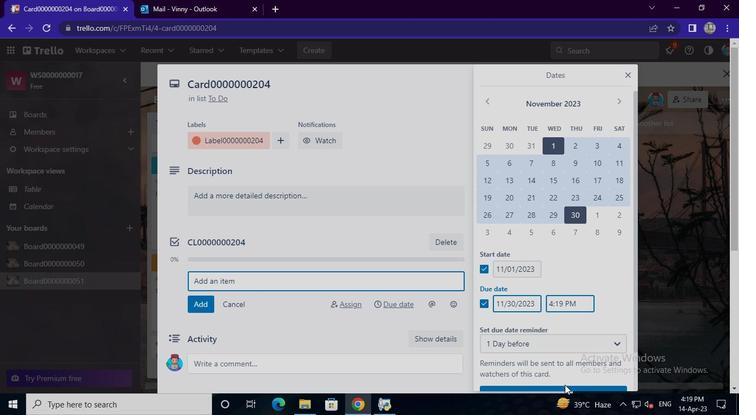 
Action: Mouse pressed left at (565, 386)
Screenshot: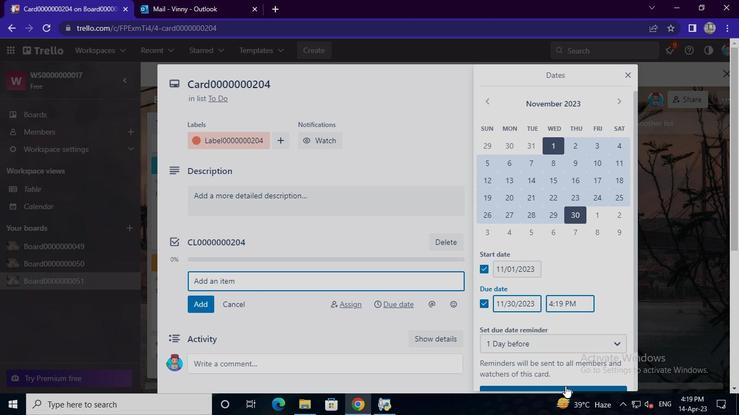 
Action: Mouse moved to (382, 405)
Screenshot: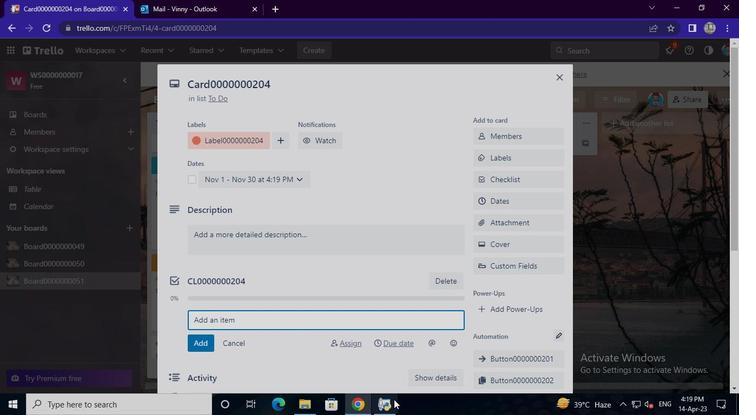 
Action: Mouse pressed left at (382, 405)
Screenshot: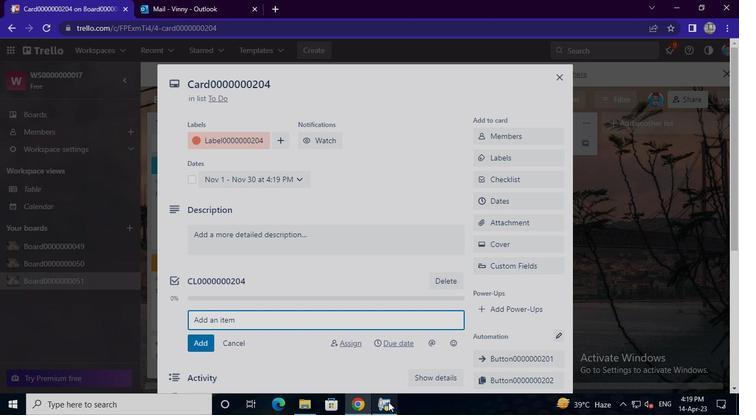 
Action: Mouse moved to (544, 36)
Screenshot: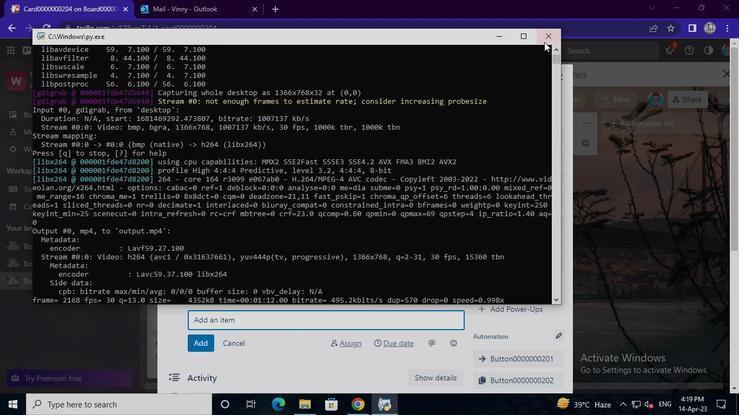 
Action: Mouse pressed left at (544, 36)
Screenshot: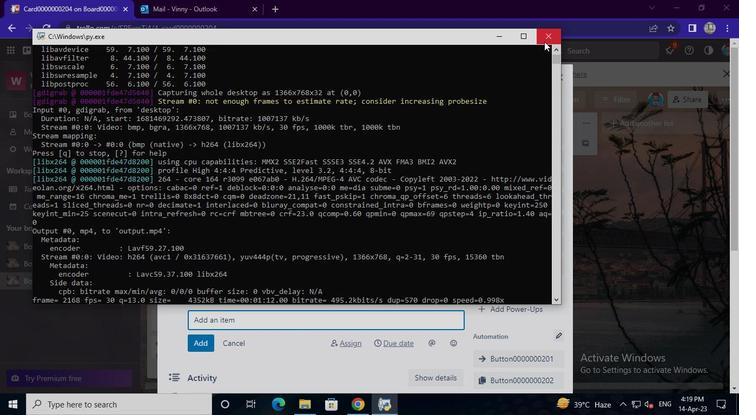
Action: Mouse moved to (549, 44)
Screenshot: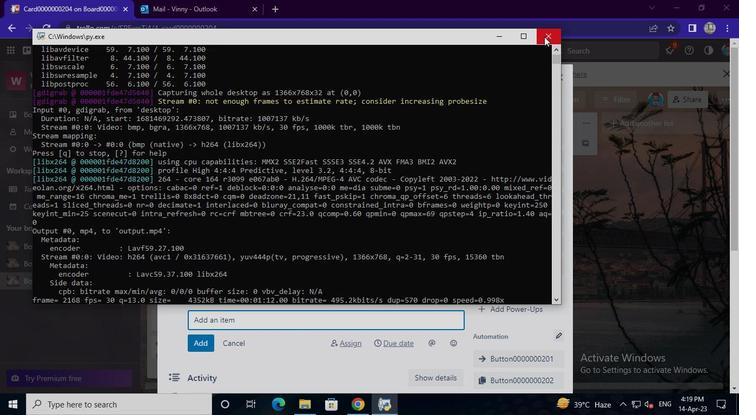 
